 Task: Look for space in Asaka, Japan from 1st June, 2023 to 9th June, 2023 for 6 adults in price range Rs.6000 to Rs.12000. Place can be entire place with 3 bedrooms having 3 beds and 3 bathrooms. Property type can be house, flat, guest house. Booking option can be shelf check-in. Required host language is English.
Action: Mouse moved to (448, 111)
Screenshot: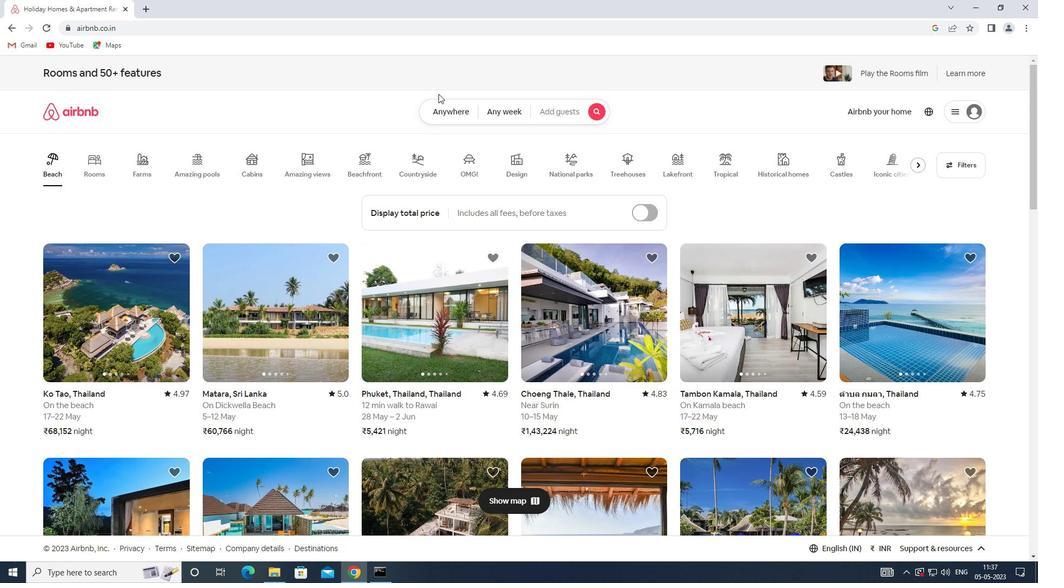 
Action: Mouse pressed left at (448, 111)
Screenshot: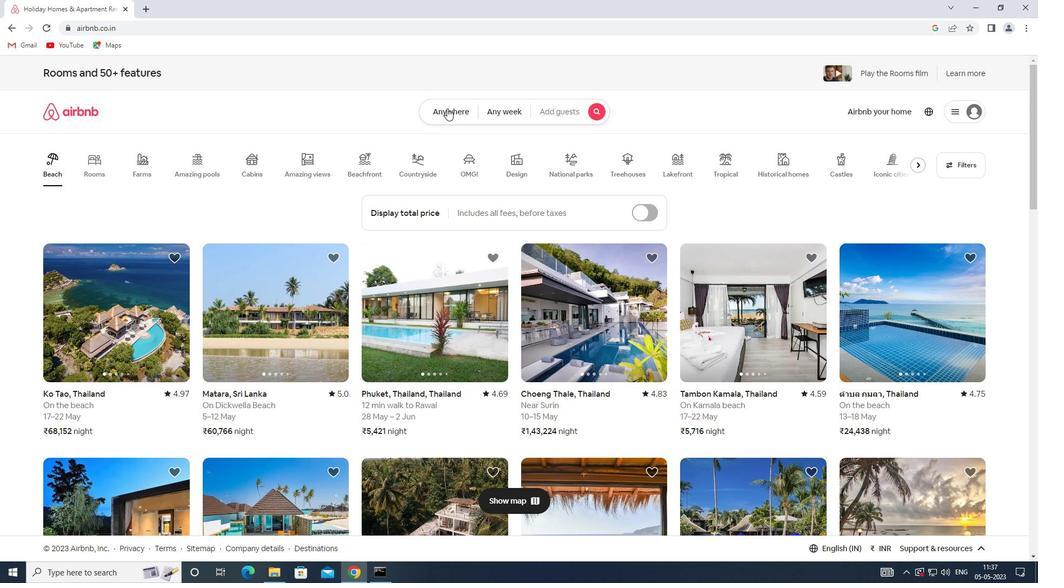 
Action: Mouse moved to (379, 151)
Screenshot: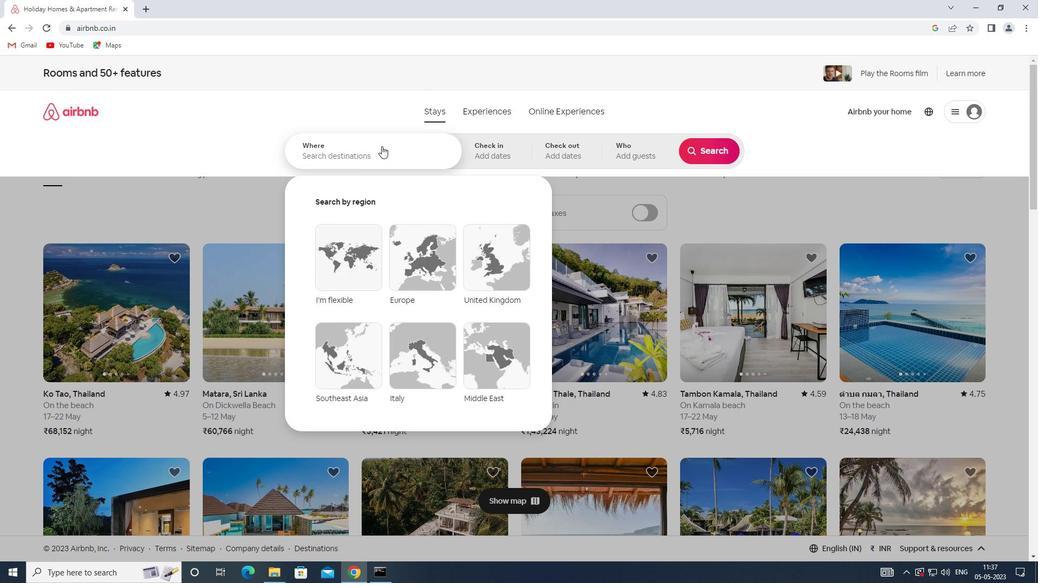 
Action: Mouse pressed left at (379, 151)
Screenshot: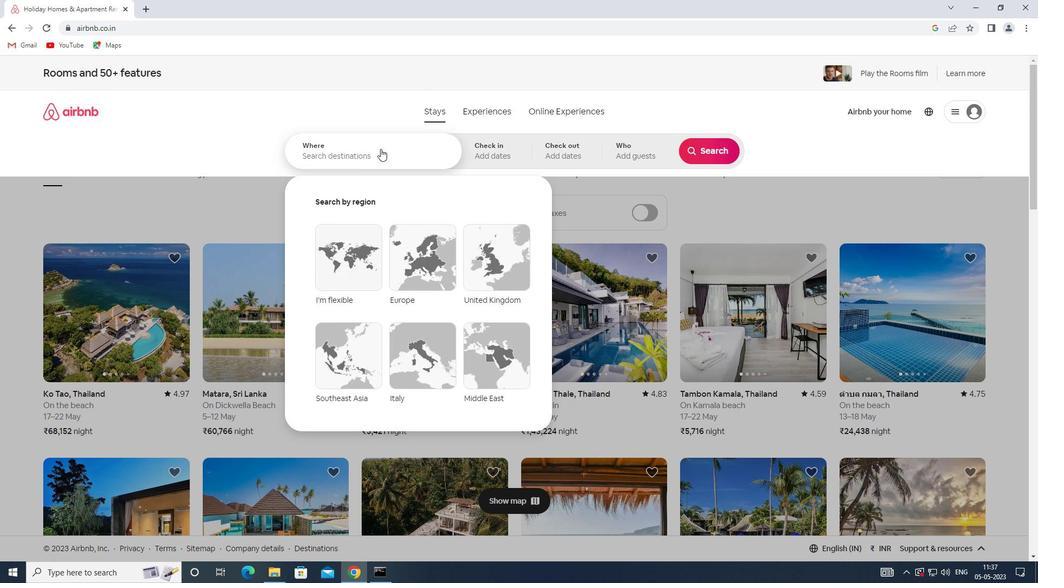 
Action: Key pressed <Key.shift>ASAKA,<Key.shift>JAPAN
Screenshot: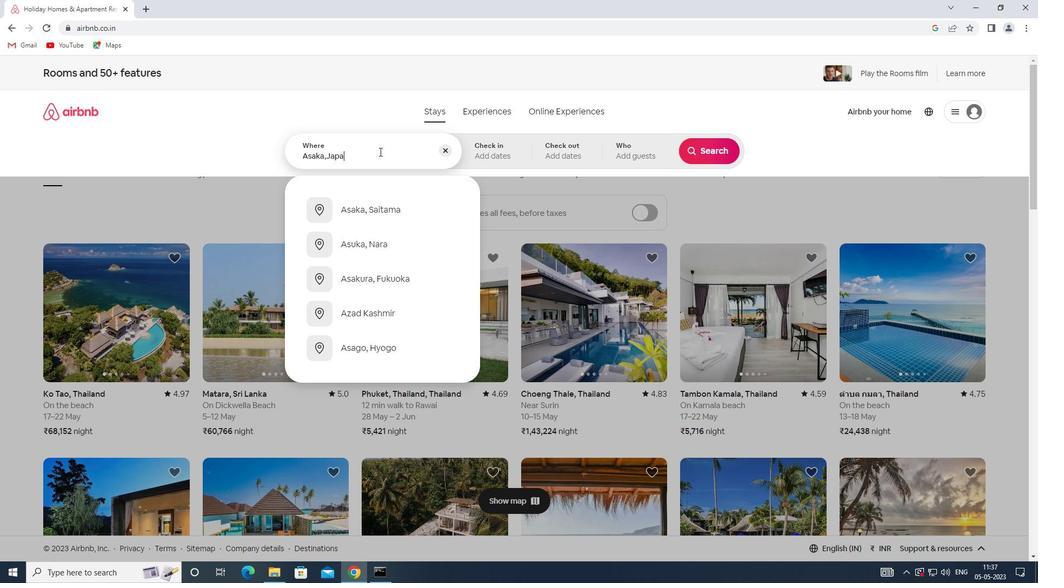 
Action: Mouse moved to (498, 156)
Screenshot: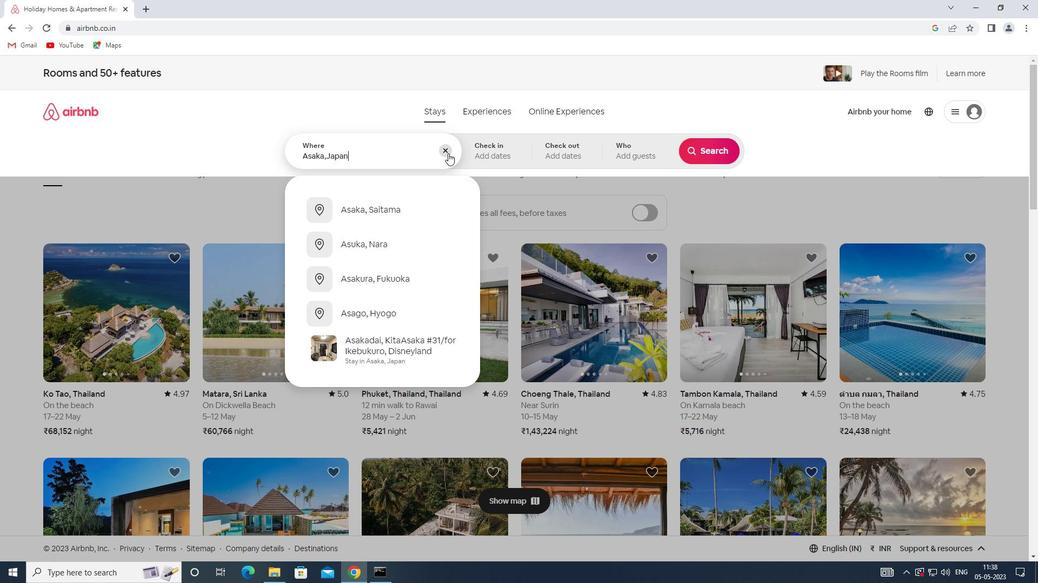 
Action: Mouse pressed left at (498, 156)
Screenshot: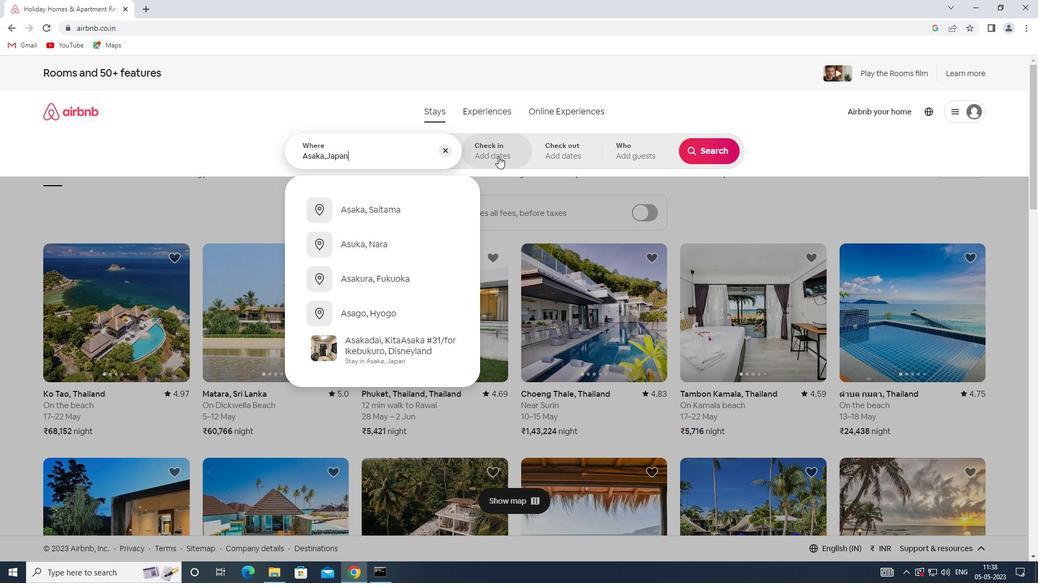 
Action: Mouse moved to (653, 285)
Screenshot: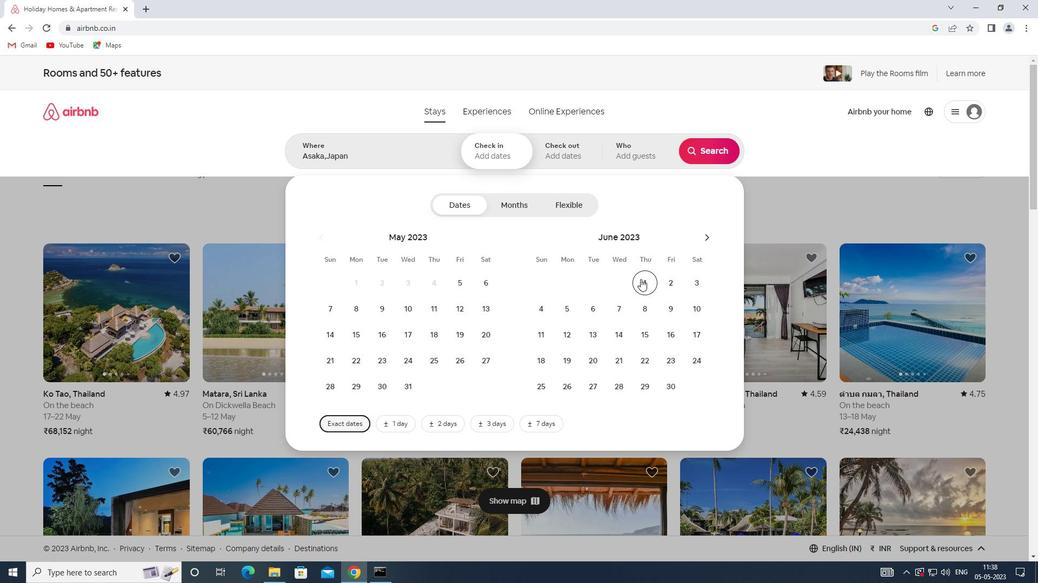 
Action: Mouse pressed left at (653, 285)
Screenshot: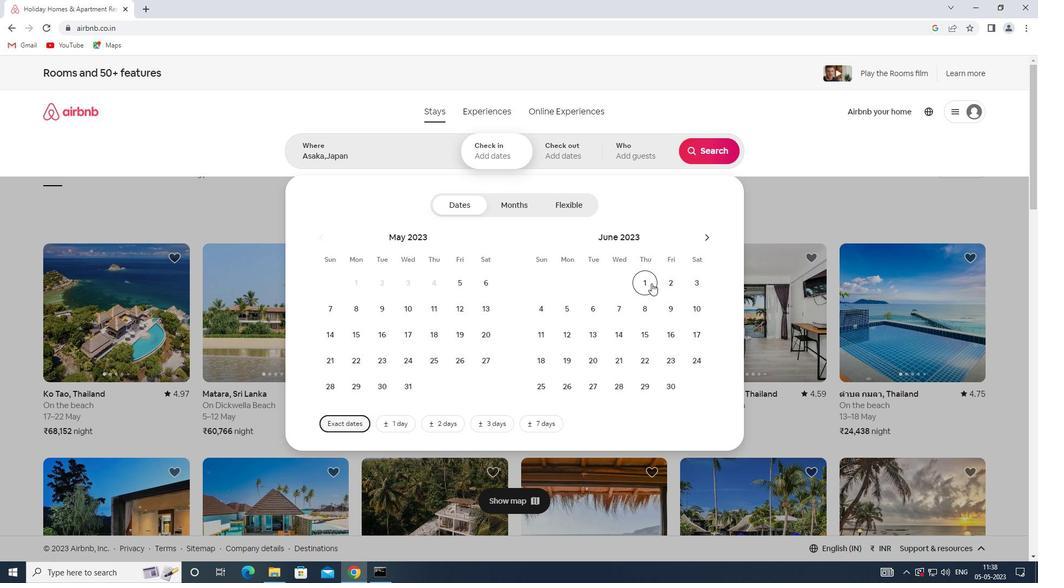 
Action: Mouse moved to (665, 304)
Screenshot: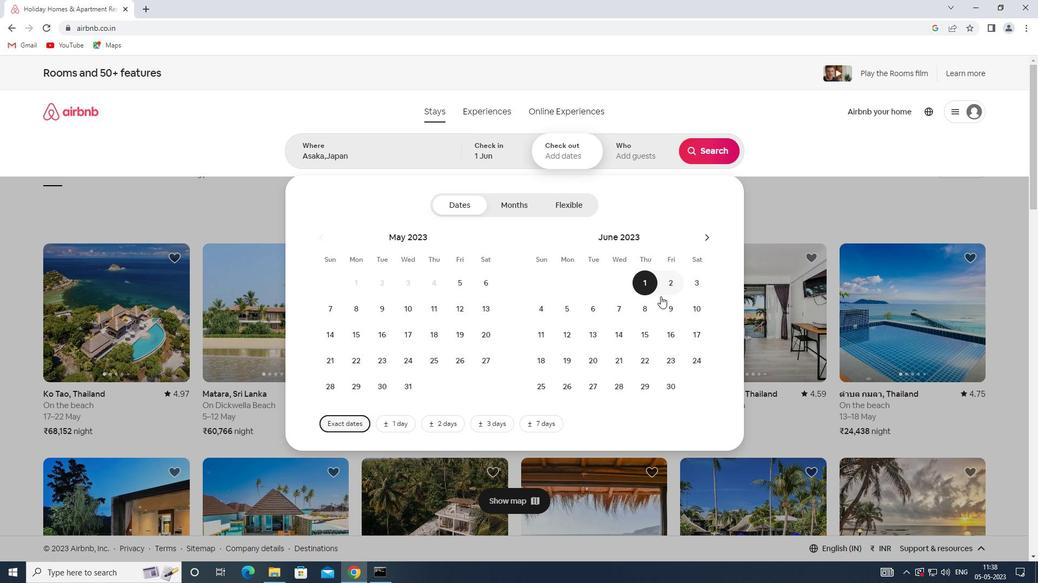
Action: Mouse pressed left at (665, 304)
Screenshot: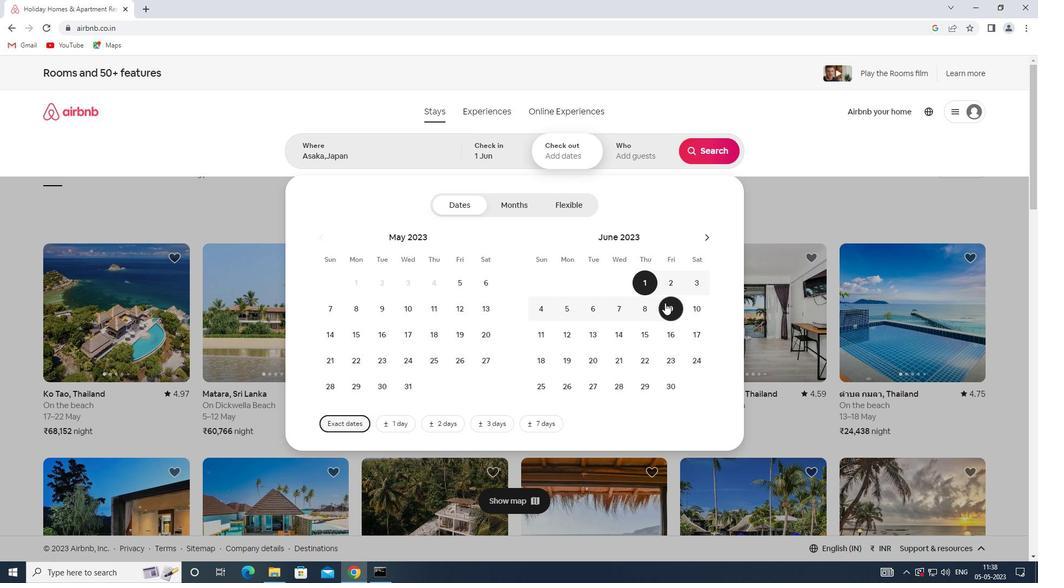 
Action: Mouse moved to (626, 159)
Screenshot: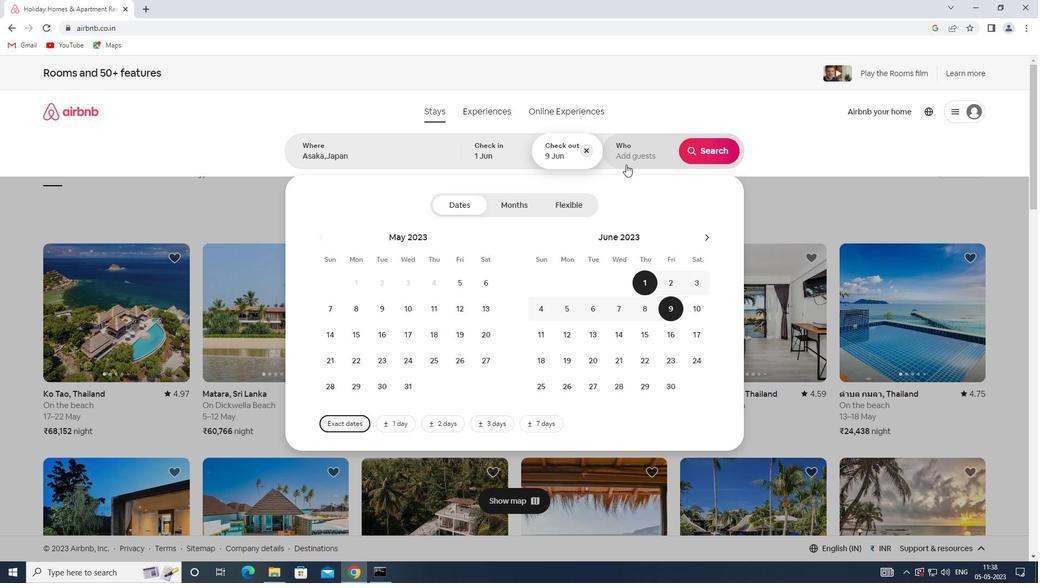 
Action: Mouse pressed left at (626, 159)
Screenshot: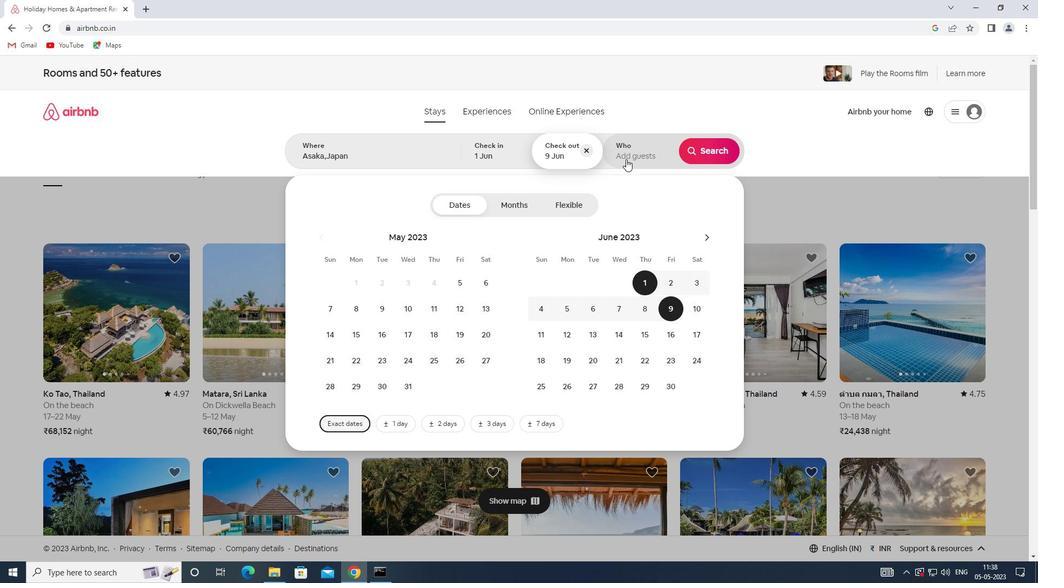 
Action: Mouse moved to (718, 208)
Screenshot: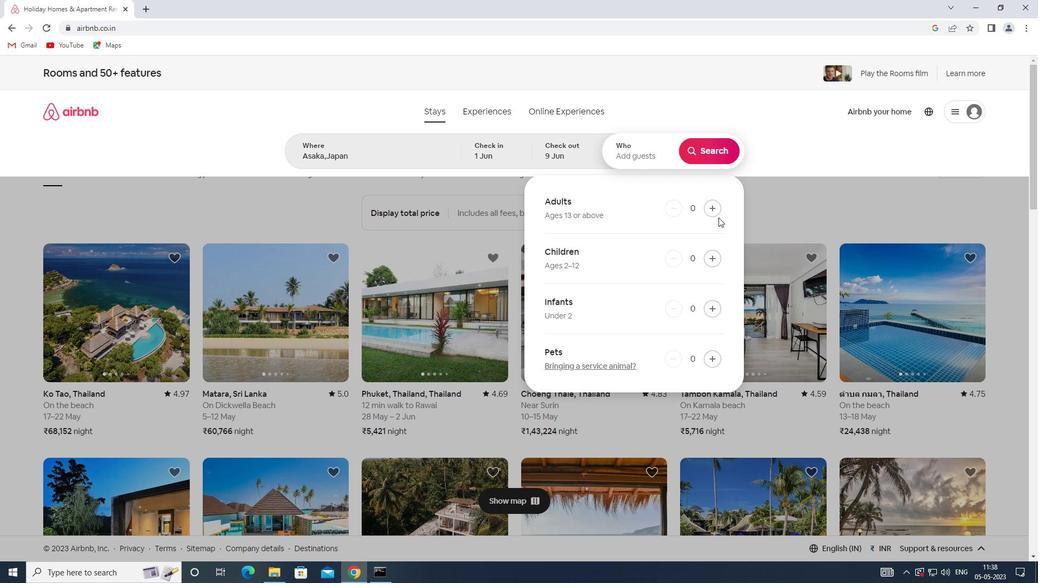 
Action: Mouse pressed left at (718, 208)
Screenshot: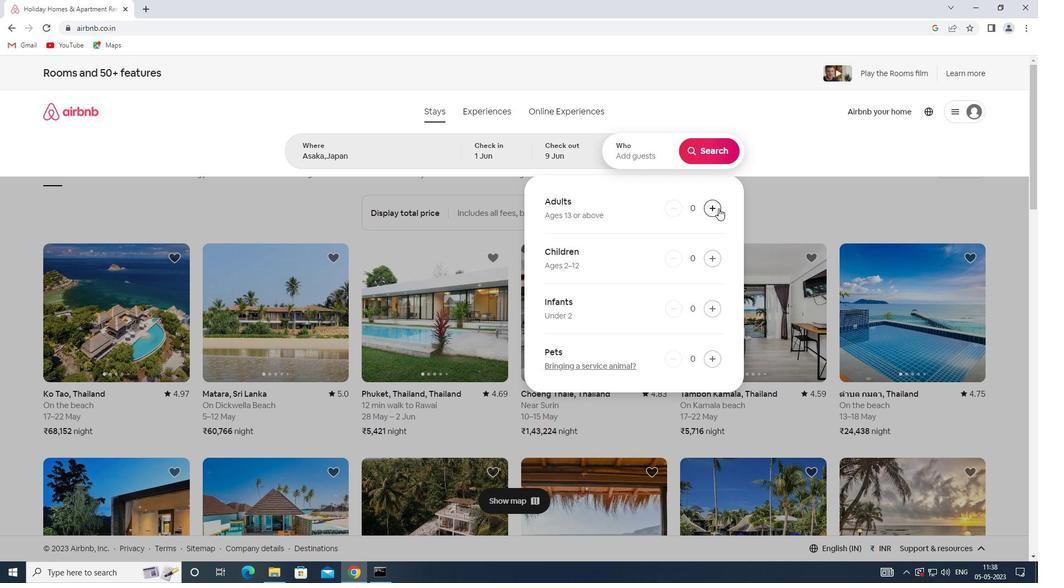 
Action: Mouse pressed left at (718, 208)
Screenshot: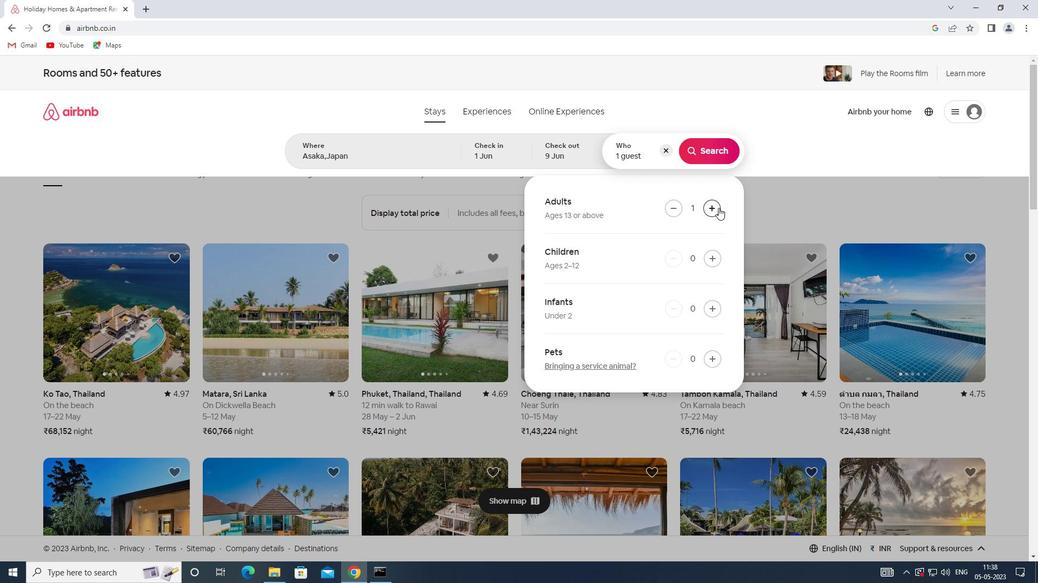 
Action: Mouse pressed left at (718, 208)
Screenshot: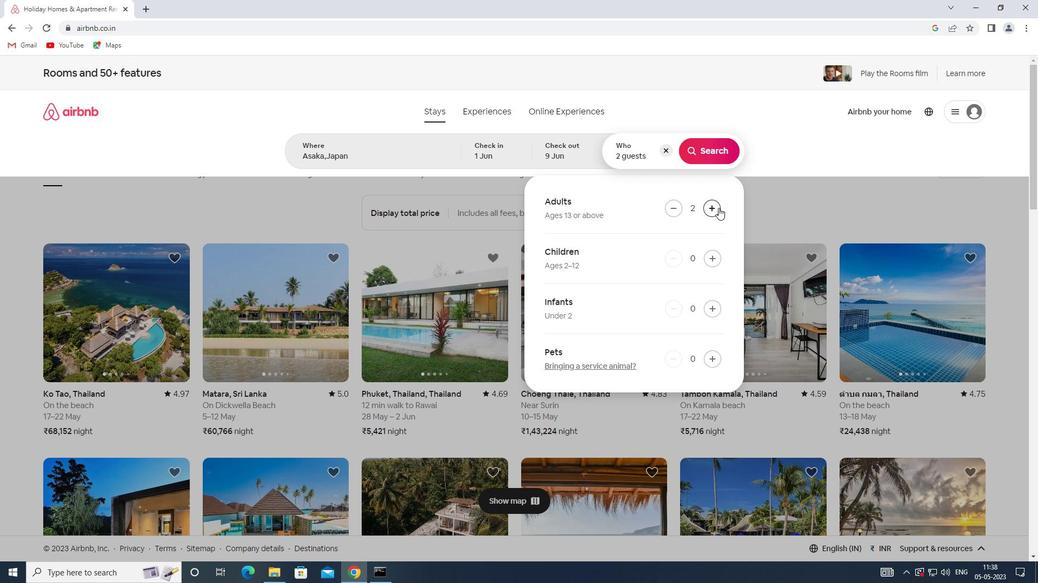 
Action: Mouse pressed left at (718, 208)
Screenshot: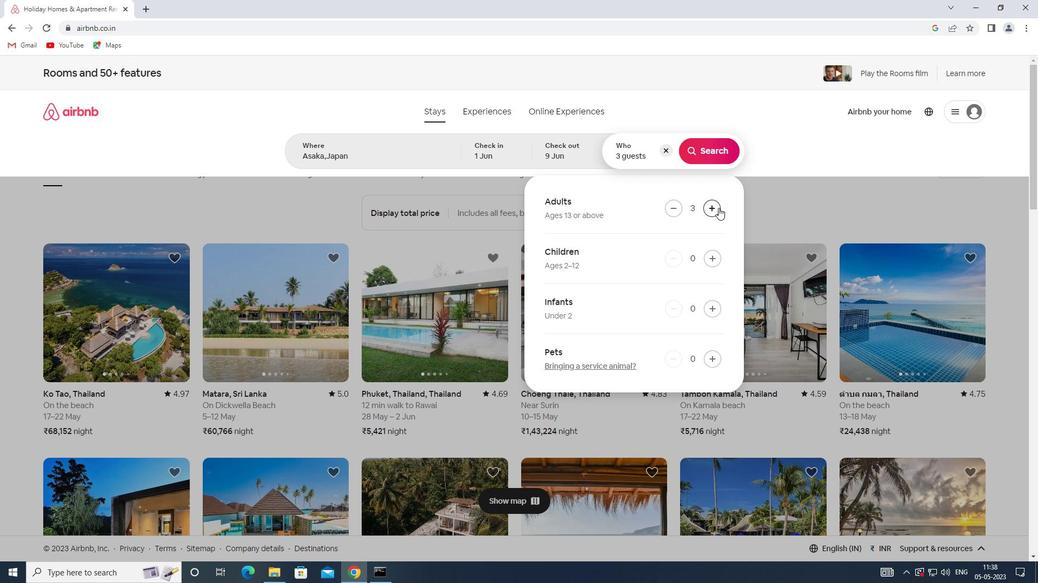 
Action: Mouse pressed left at (718, 208)
Screenshot: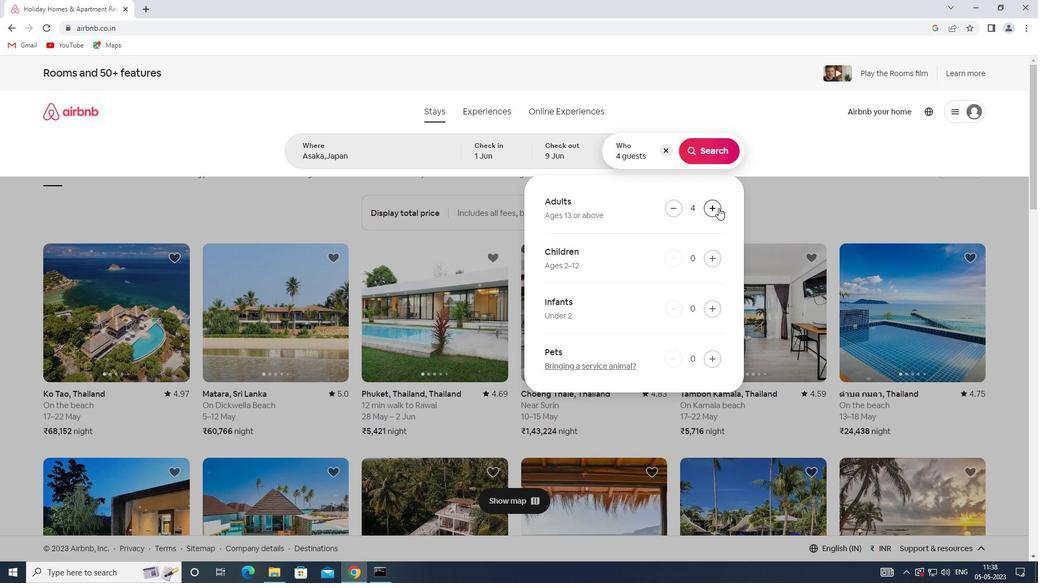 
Action: Mouse pressed left at (718, 208)
Screenshot: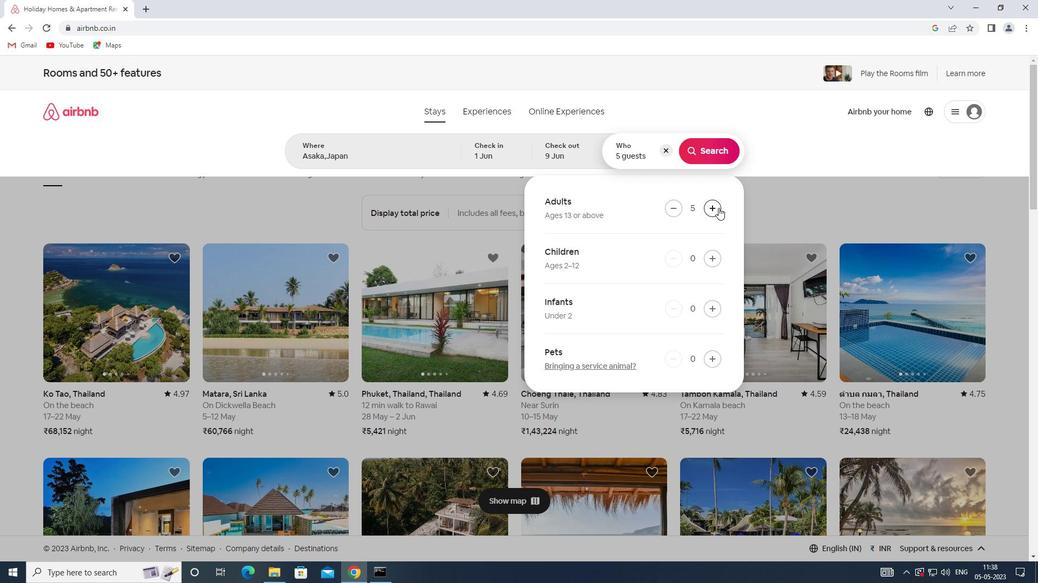 
Action: Mouse moved to (710, 153)
Screenshot: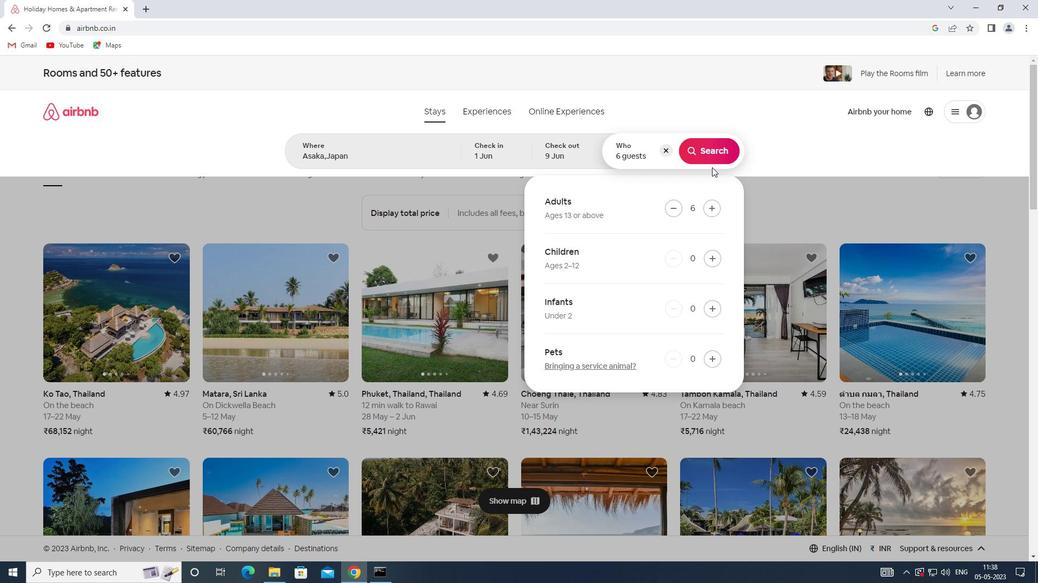 
Action: Mouse pressed left at (710, 153)
Screenshot: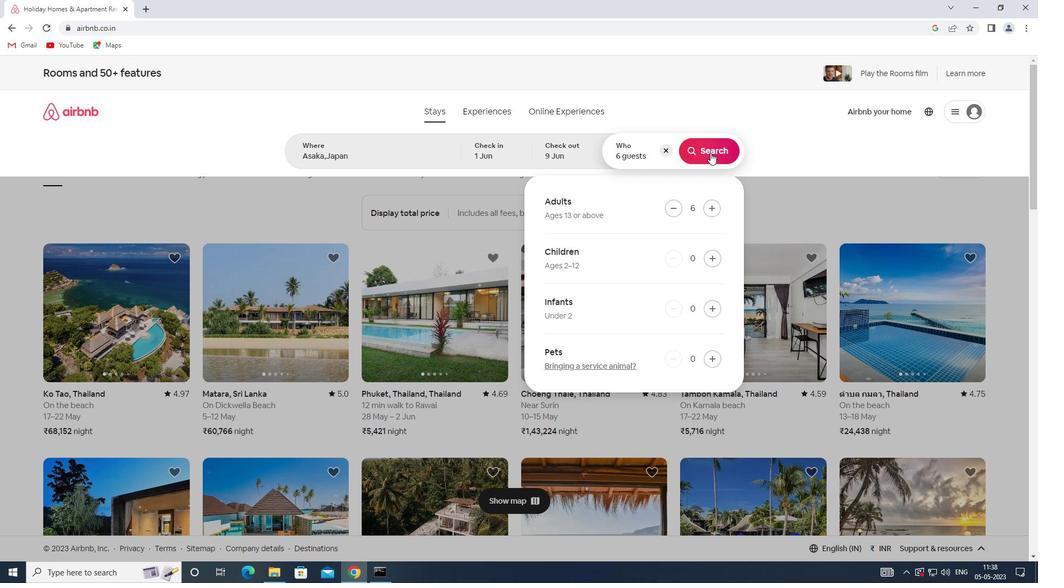
Action: Mouse moved to (1000, 124)
Screenshot: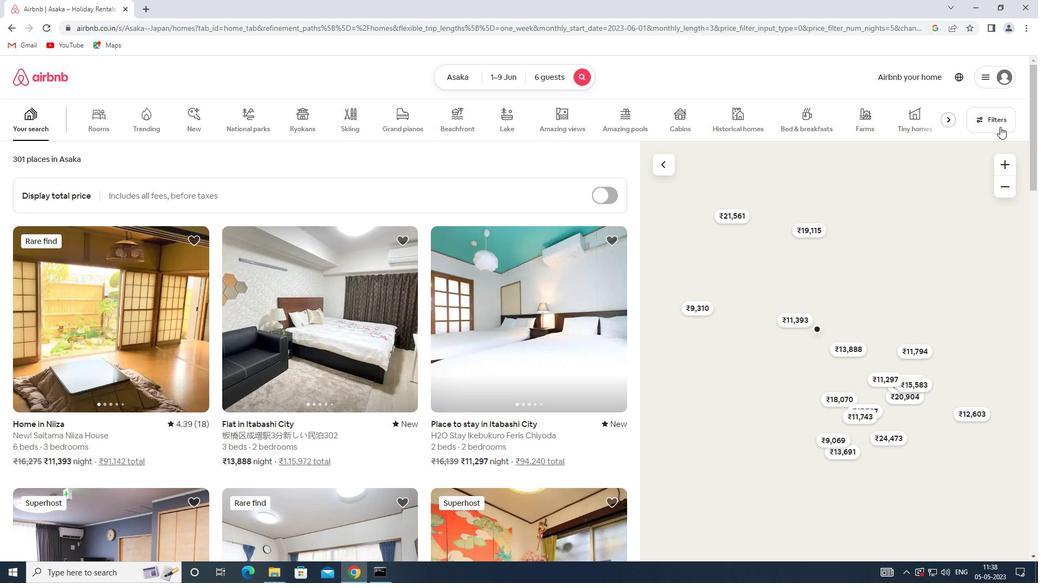 
Action: Mouse pressed left at (1000, 124)
Screenshot: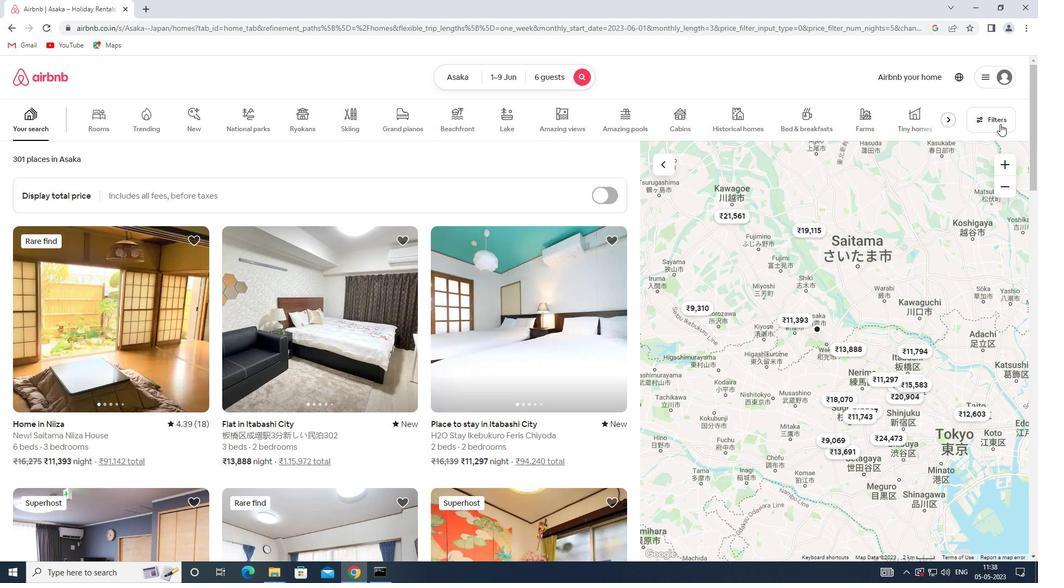 
Action: Mouse moved to (381, 386)
Screenshot: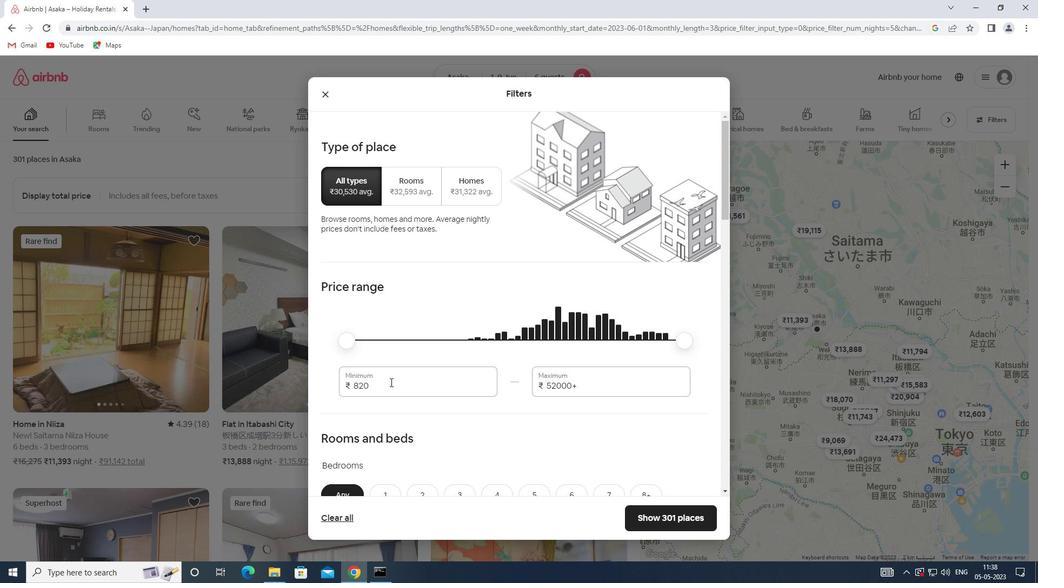 
Action: Mouse pressed left at (381, 386)
Screenshot: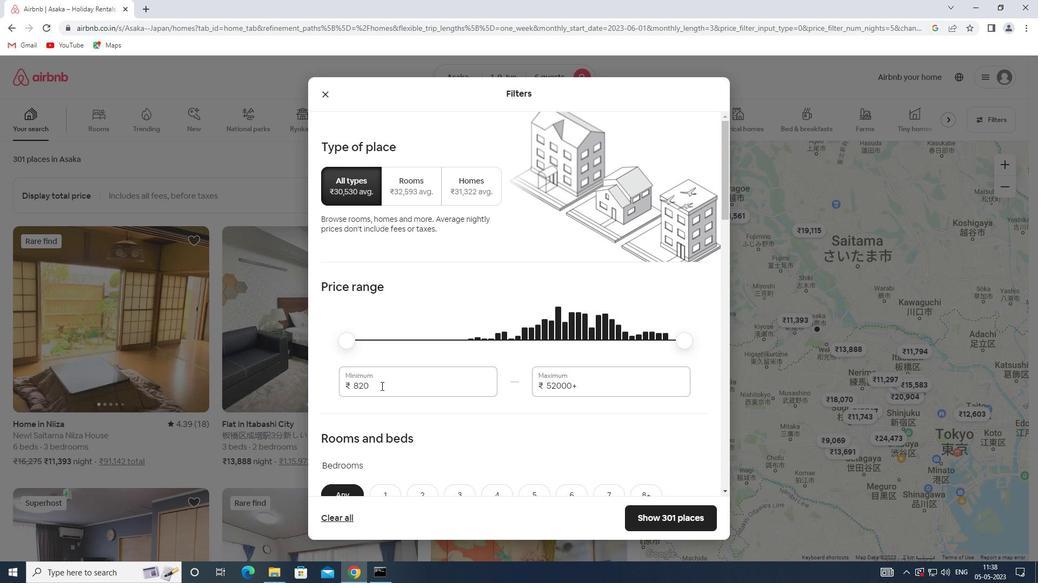 
Action: Mouse moved to (343, 386)
Screenshot: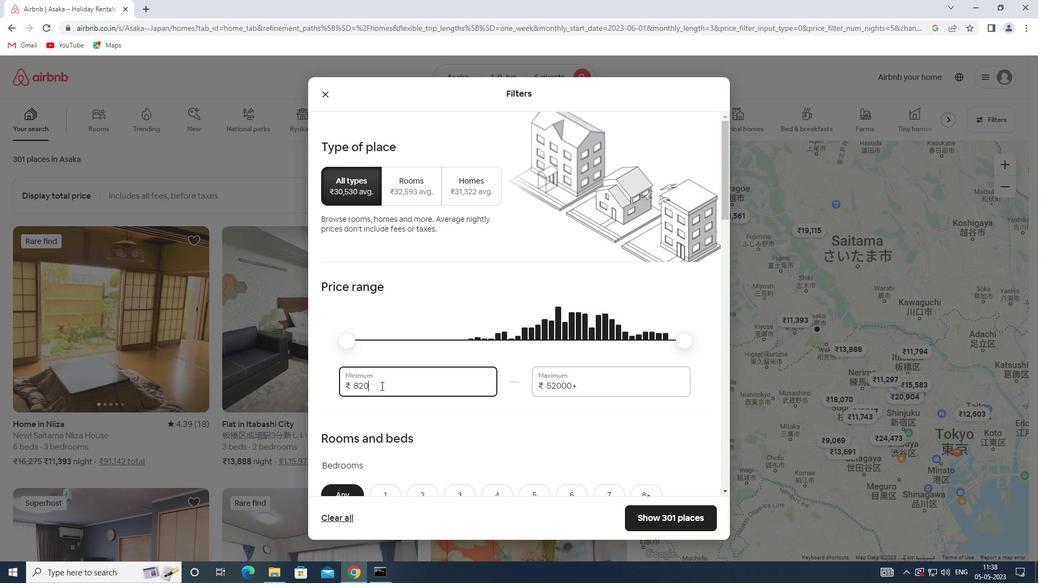 
Action: Key pressed 6000
Screenshot: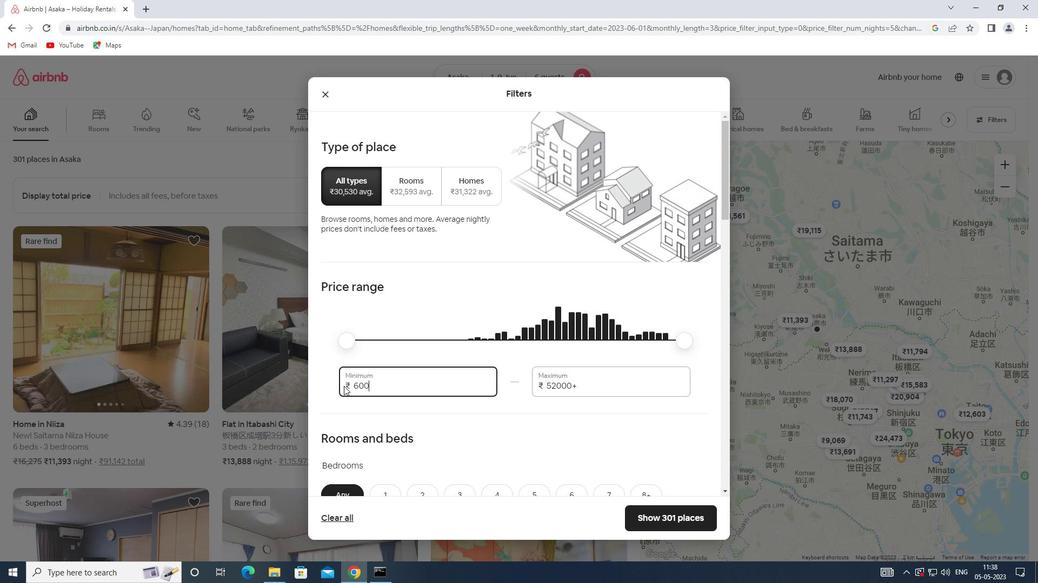 
Action: Mouse moved to (581, 389)
Screenshot: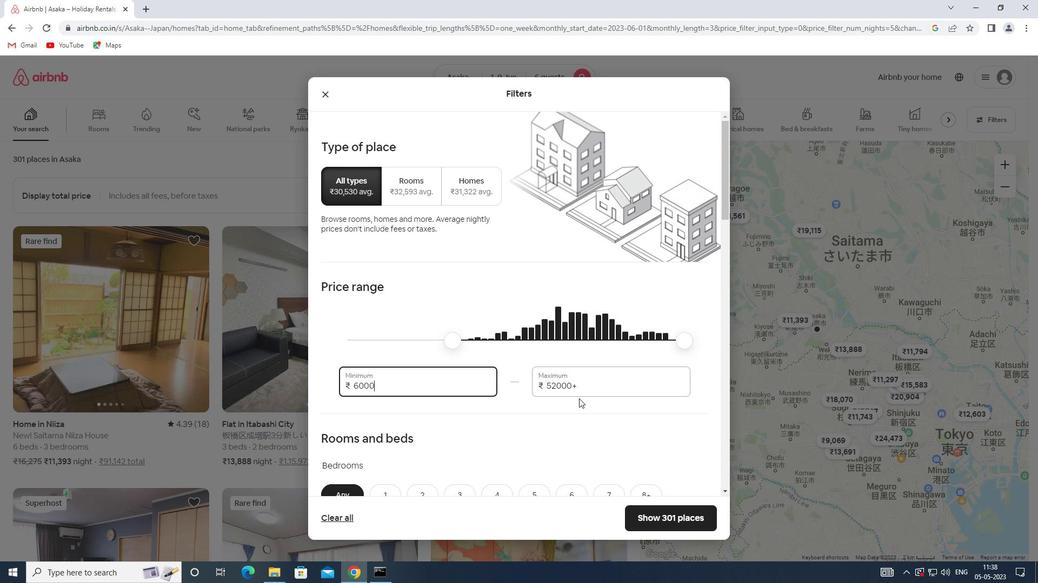 
Action: Mouse pressed left at (581, 389)
Screenshot: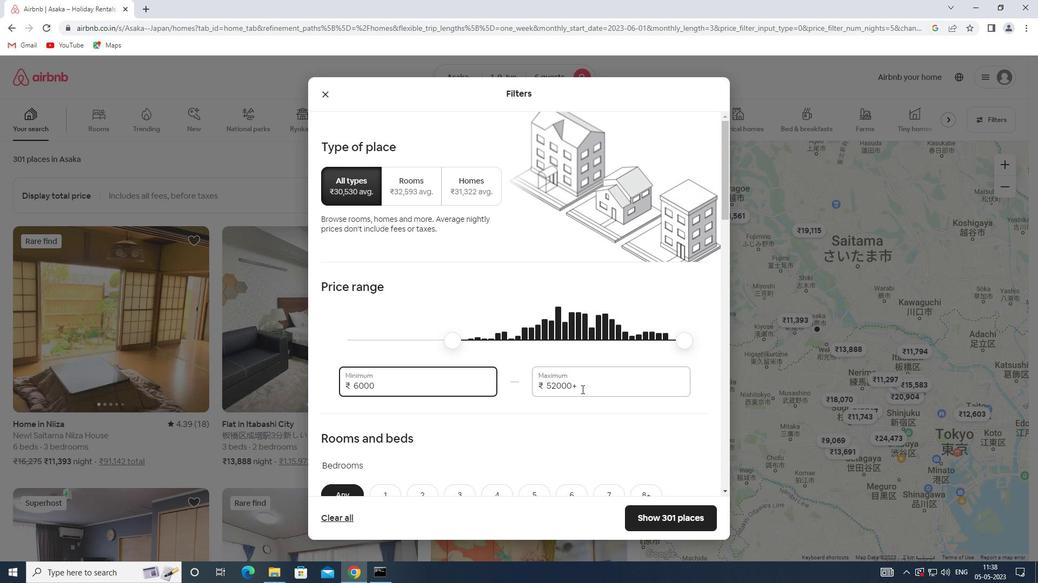 
Action: Mouse moved to (522, 389)
Screenshot: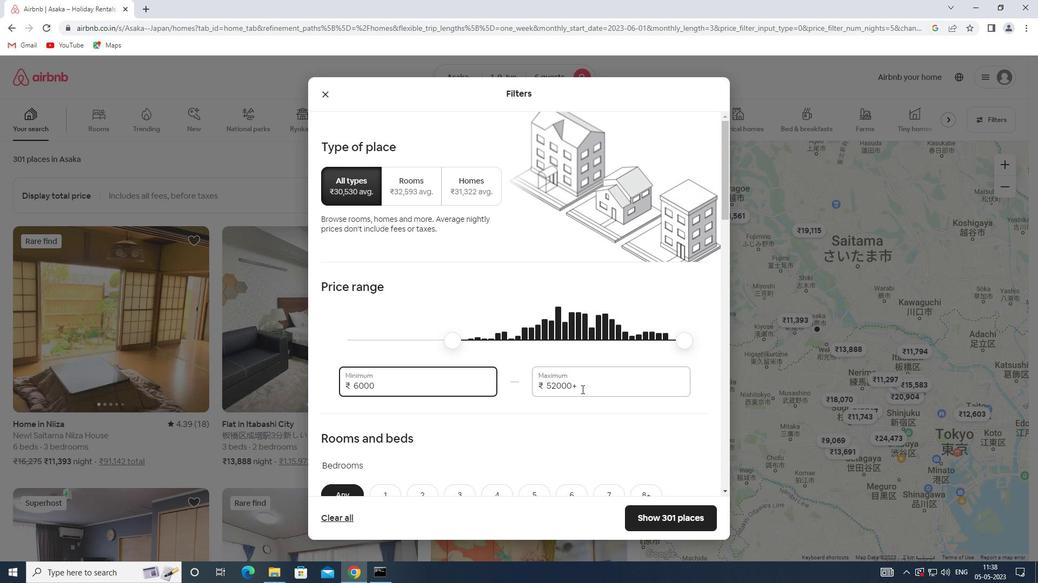 
Action: Key pressed 12000
Screenshot: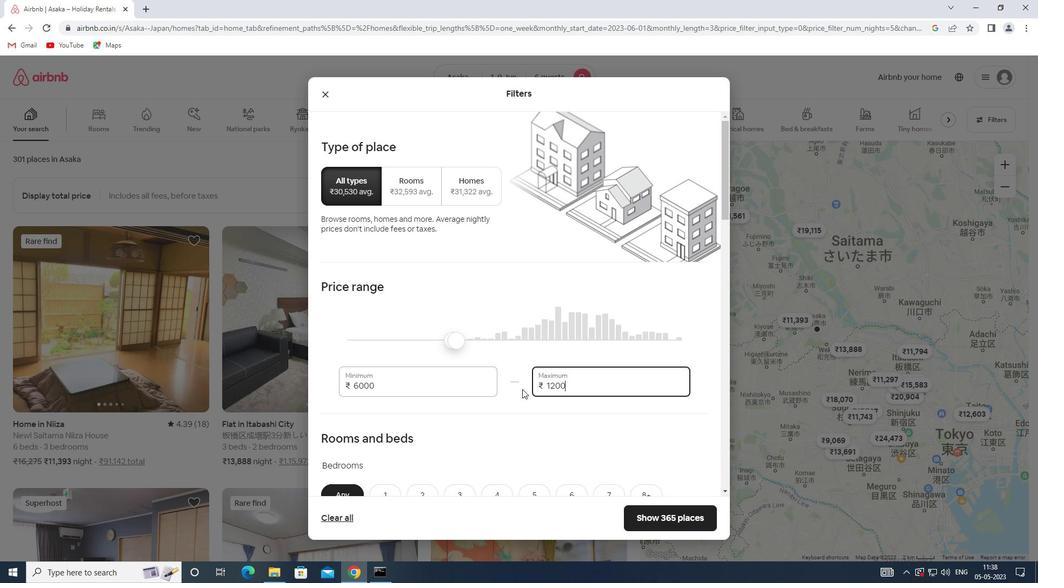 
Action: Mouse scrolled (522, 389) with delta (0, 0)
Screenshot: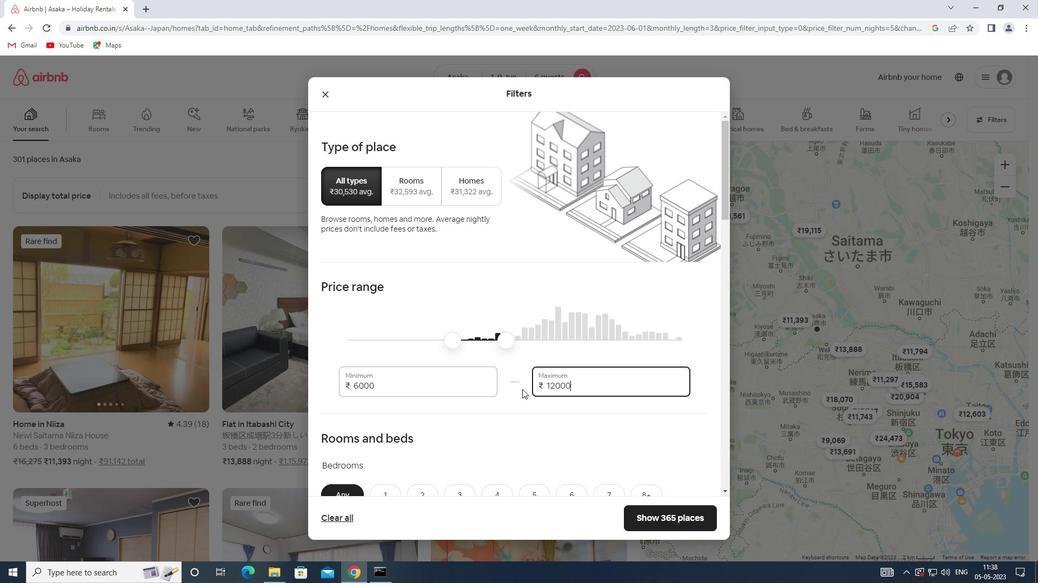 
Action: Mouse scrolled (522, 389) with delta (0, 0)
Screenshot: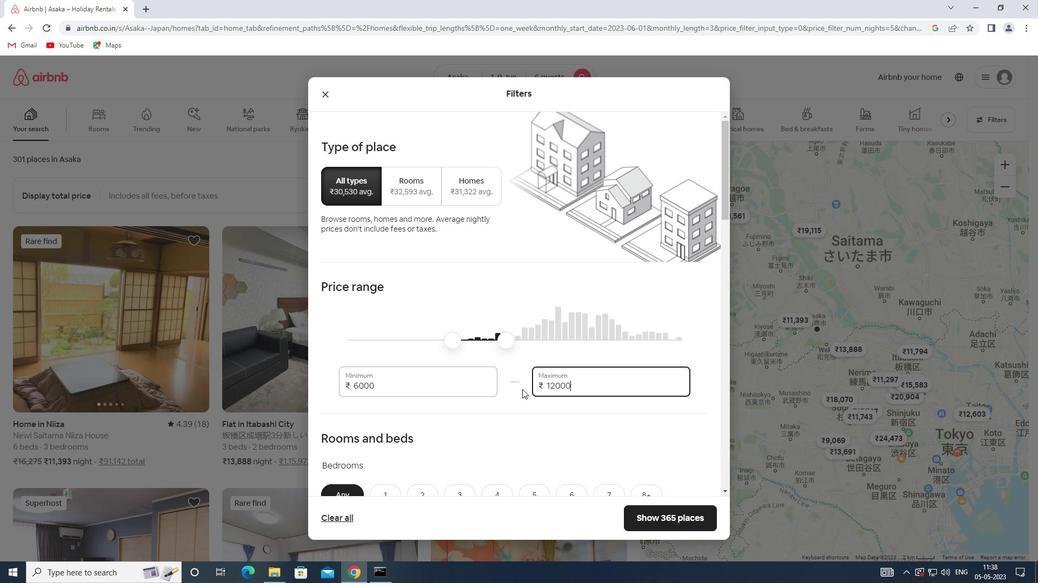 
Action: Mouse scrolled (522, 389) with delta (0, 0)
Screenshot: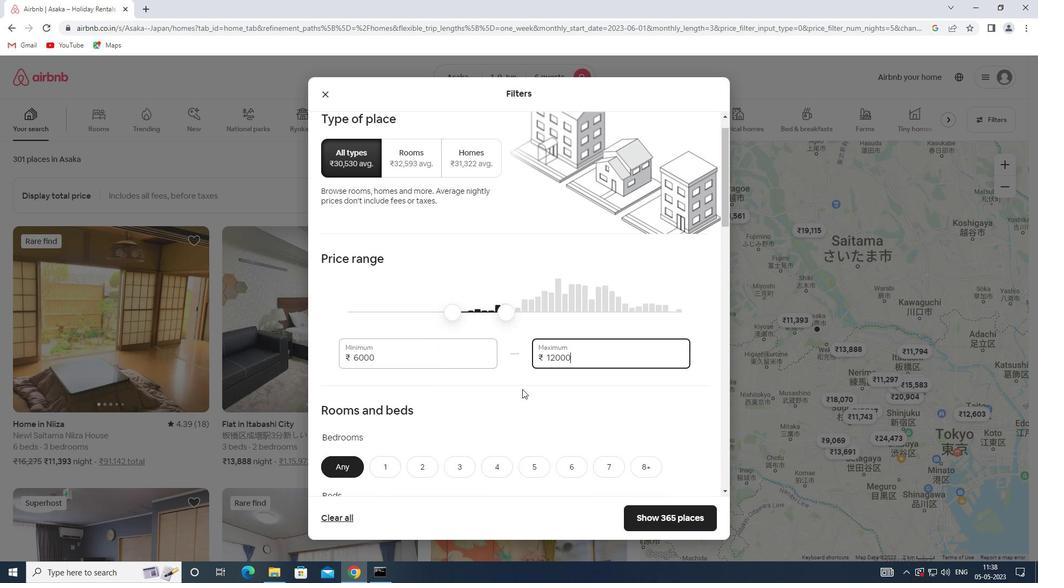 
Action: Mouse scrolled (522, 389) with delta (0, 0)
Screenshot: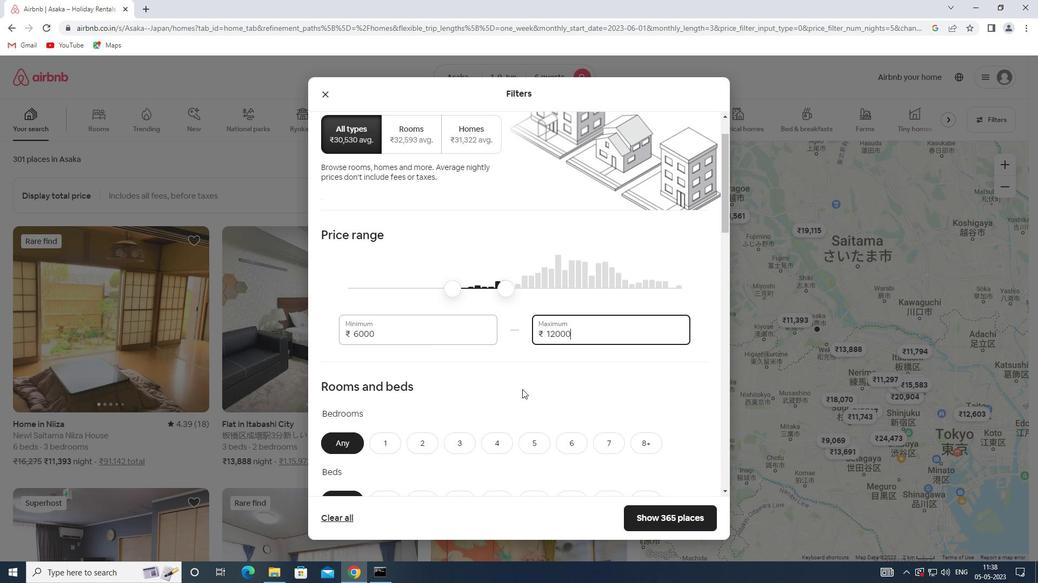 
Action: Mouse moved to (463, 281)
Screenshot: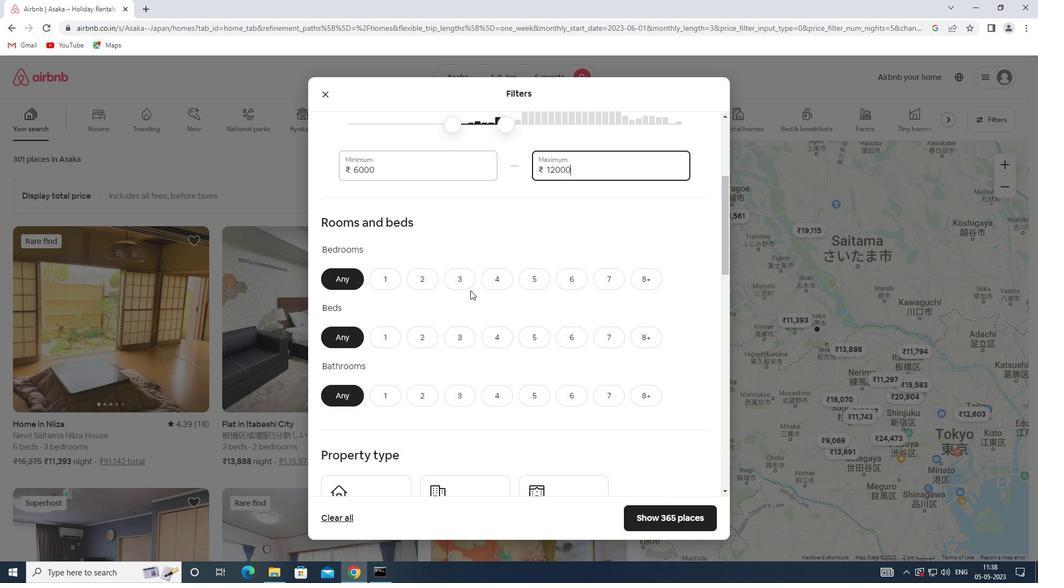 
Action: Mouse pressed left at (463, 281)
Screenshot: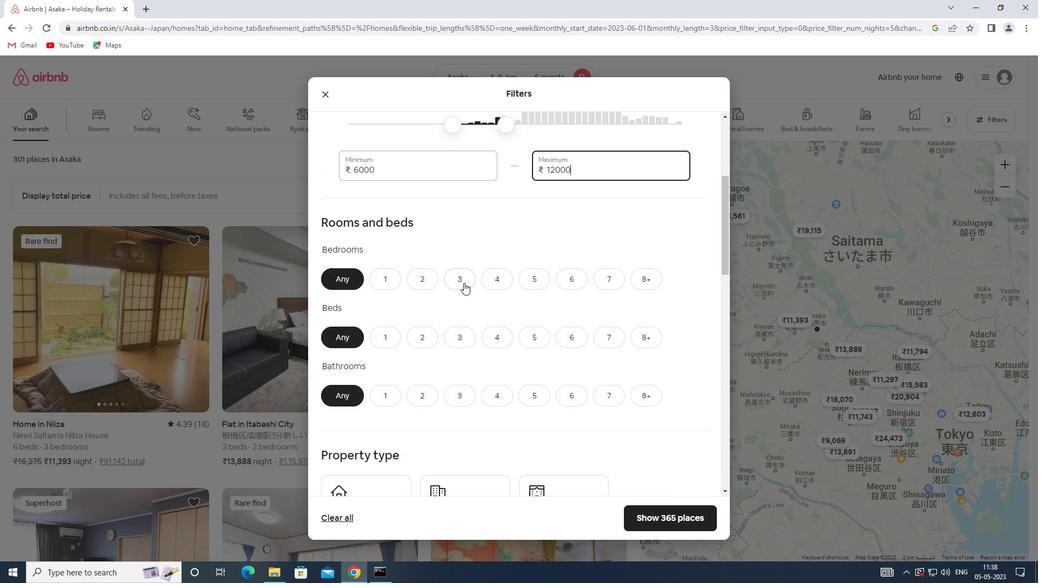 
Action: Mouse moved to (460, 336)
Screenshot: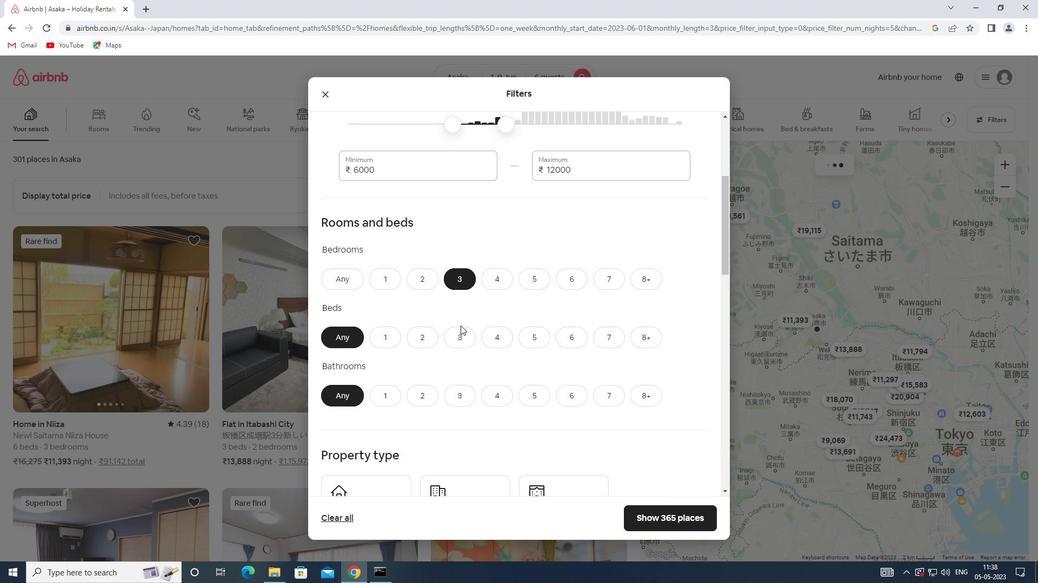 
Action: Mouse pressed left at (460, 336)
Screenshot: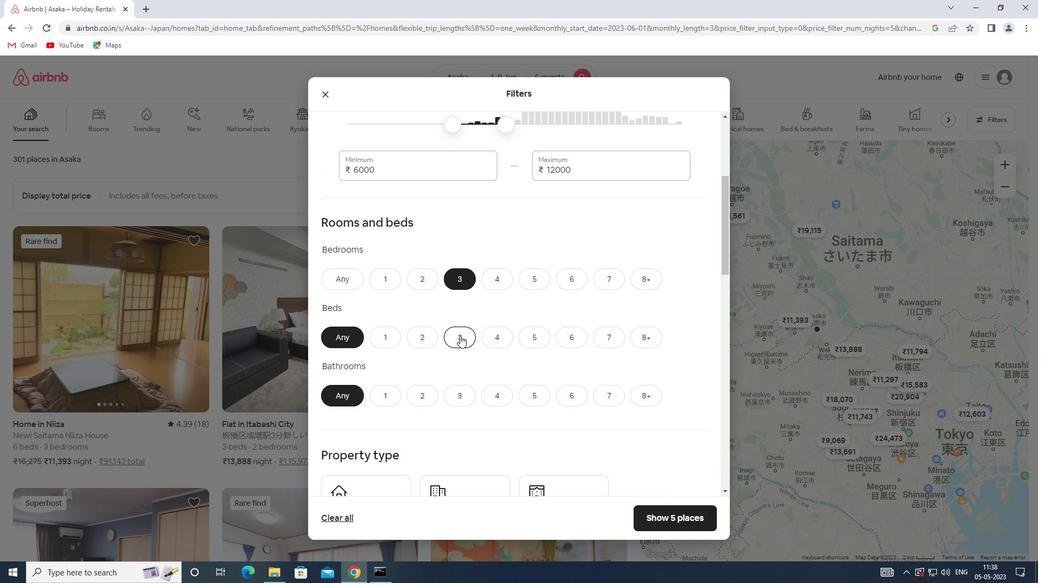 
Action: Mouse moved to (467, 396)
Screenshot: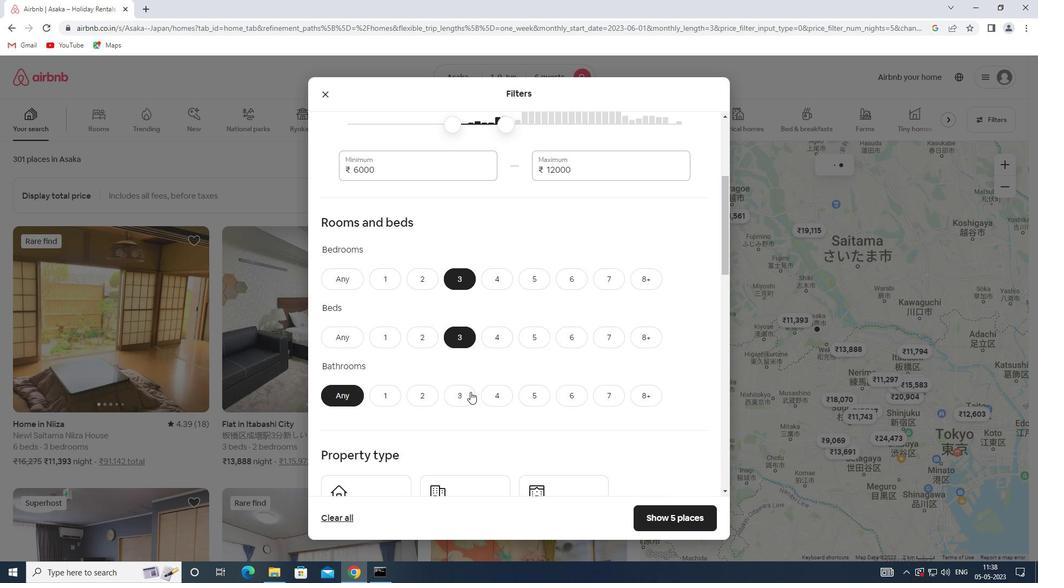 
Action: Mouse pressed left at (467, 396)
Screenshot: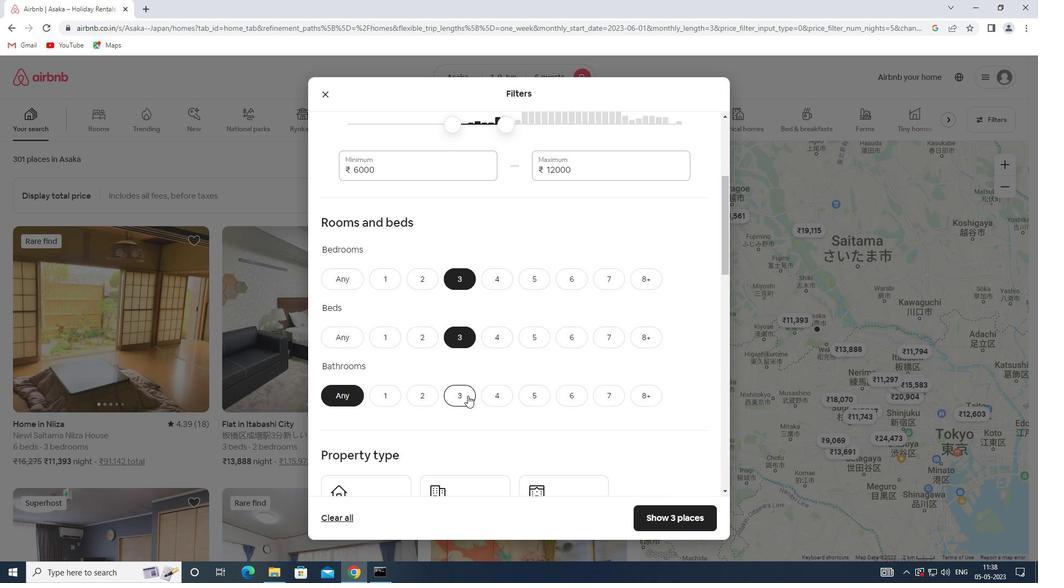 
Action: Mouse scrolled (467, 395) with delta (0, 0)
Screenshot: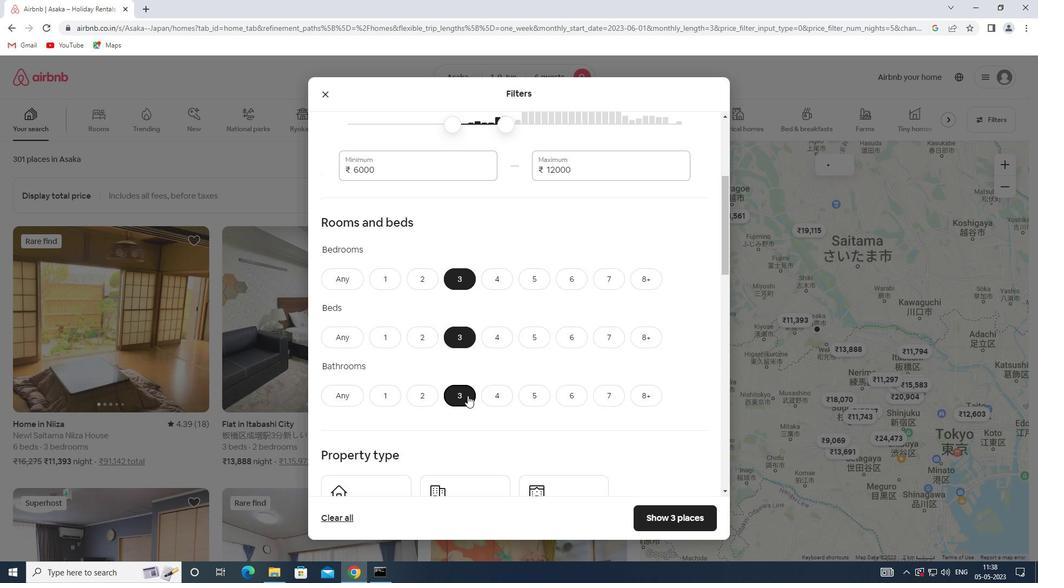 
Action: Mouse scrolled (467, 395) with delta (0, 0)
Screenshot: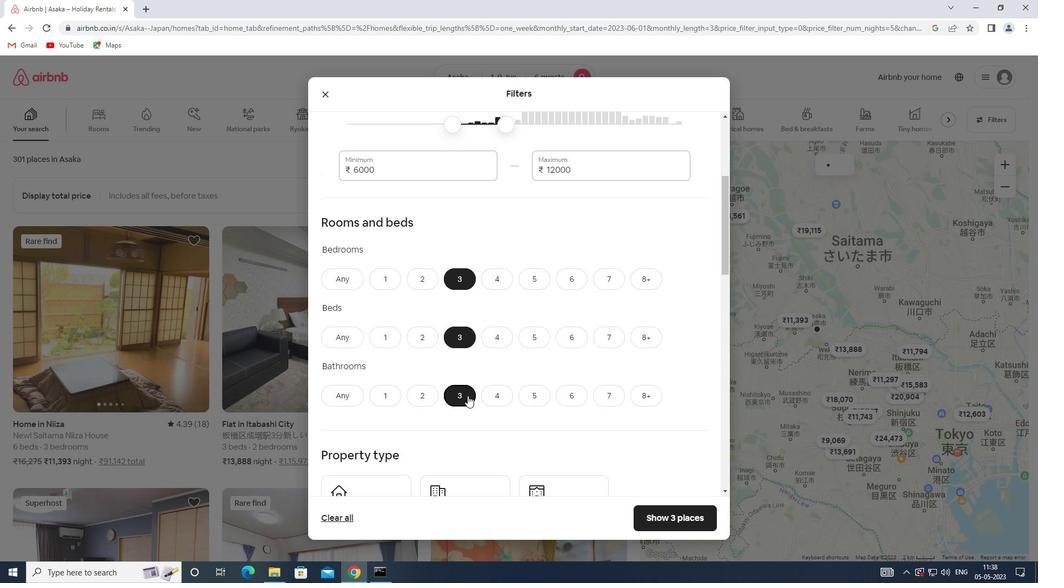 
Action: Mouse moved to (397, 394)
Screenshot: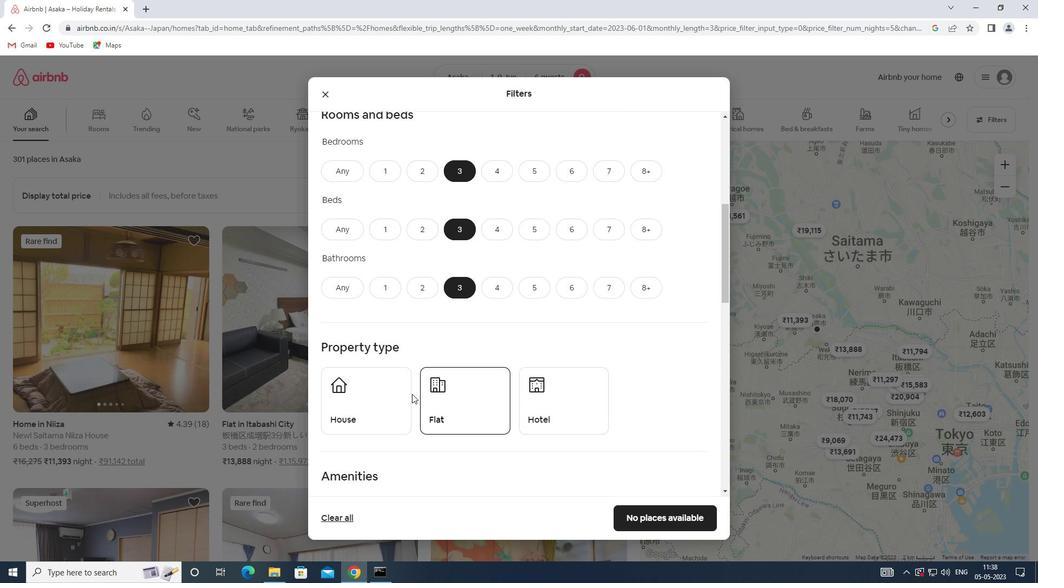 
Action: Mouse pressed left at (397, 394)
Screenshot: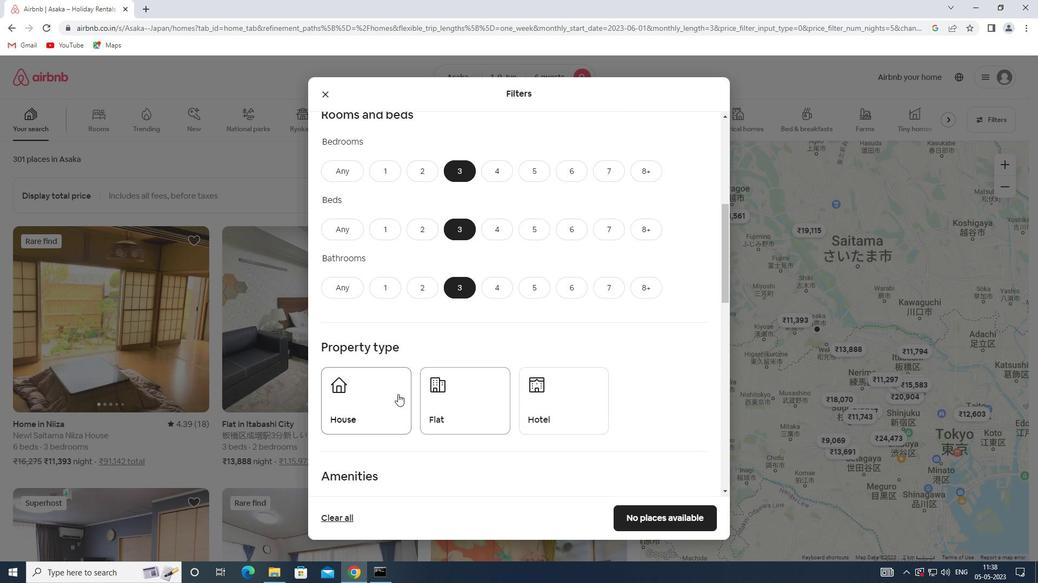 
Action: Mouse moved to (460, 397)
Screenshot: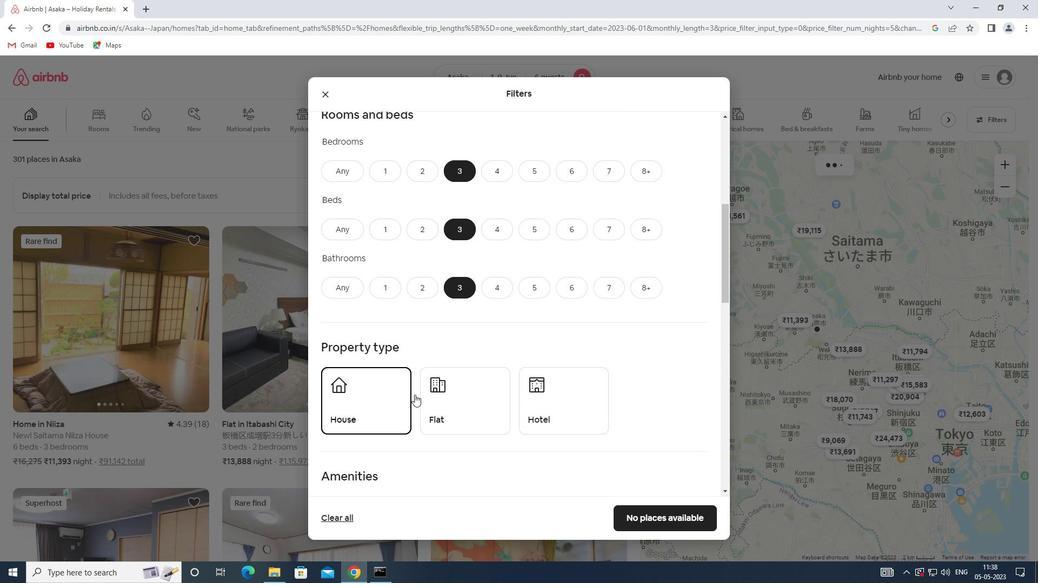 
Action: Mouse pressed left at (460, 397)
Screenshot: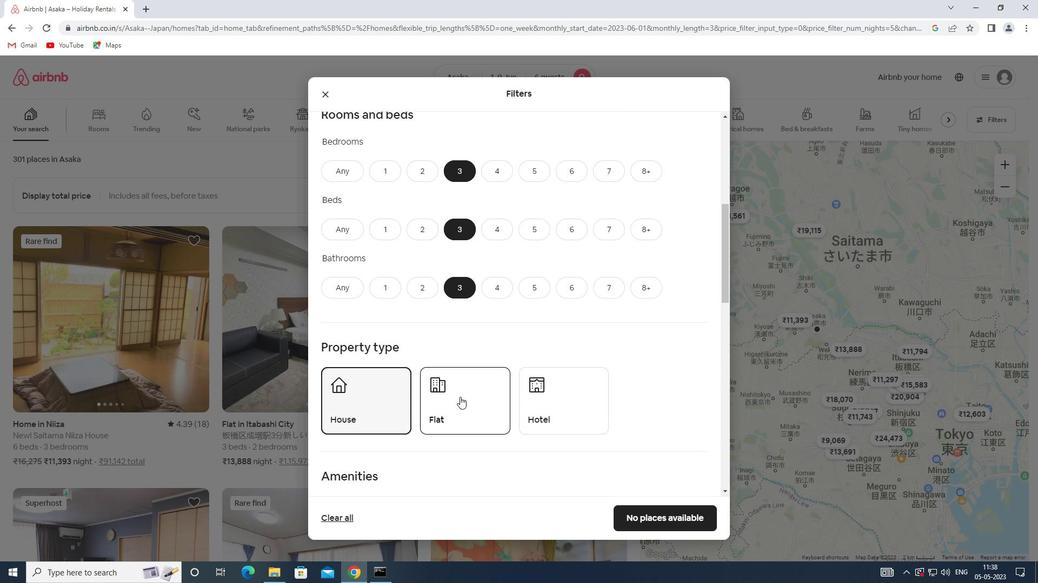 
Action: Mouse scrolled (460, 396) with delta (0, 0)
Screenshot: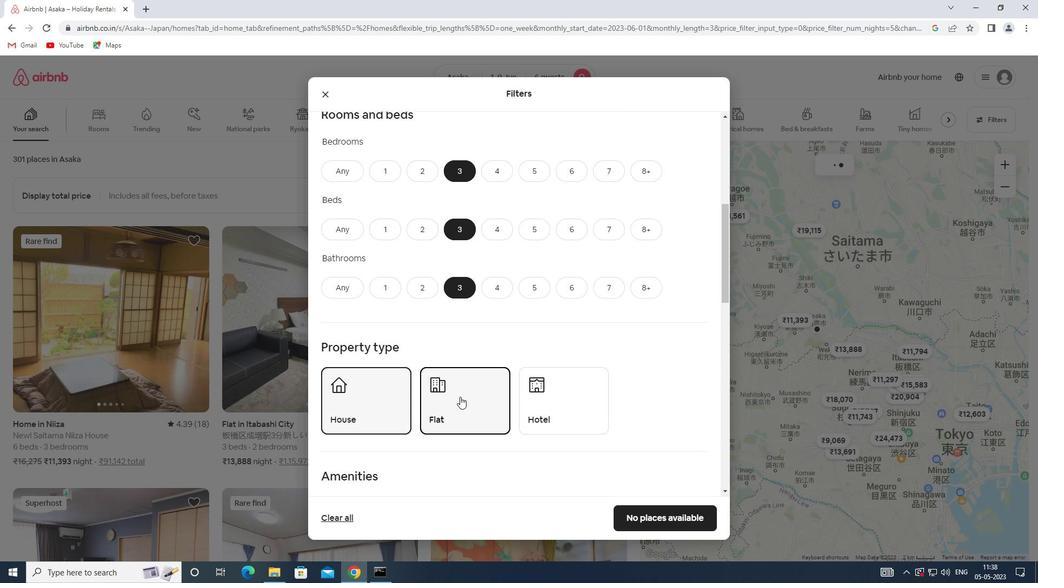
Action: Mouse scrolled (460, 396) with delta (0, 0)
Screenshot: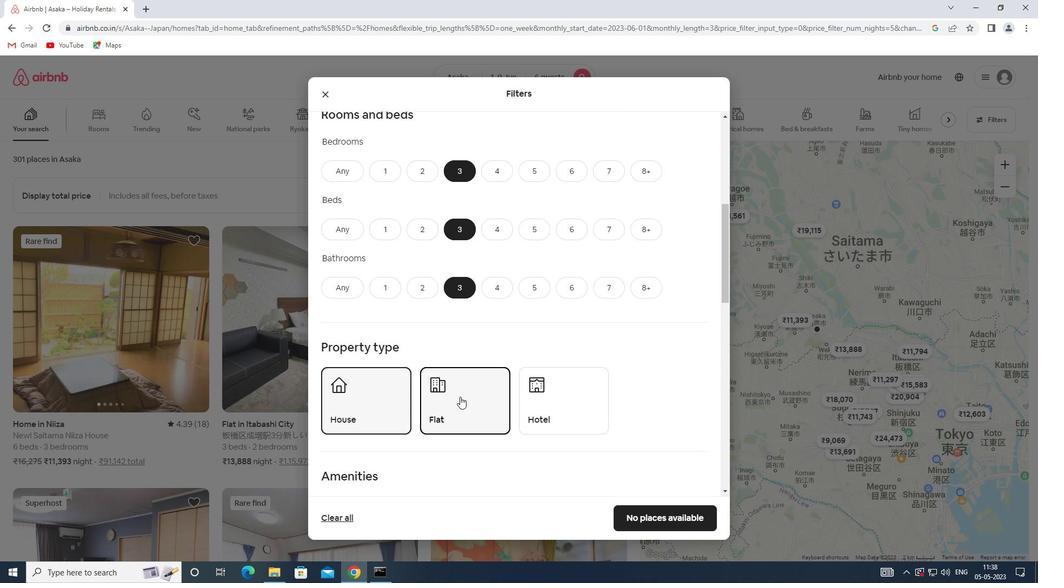 
Action: Mouse scrolled (460, 396) with delta (0, 0)
Screenshot: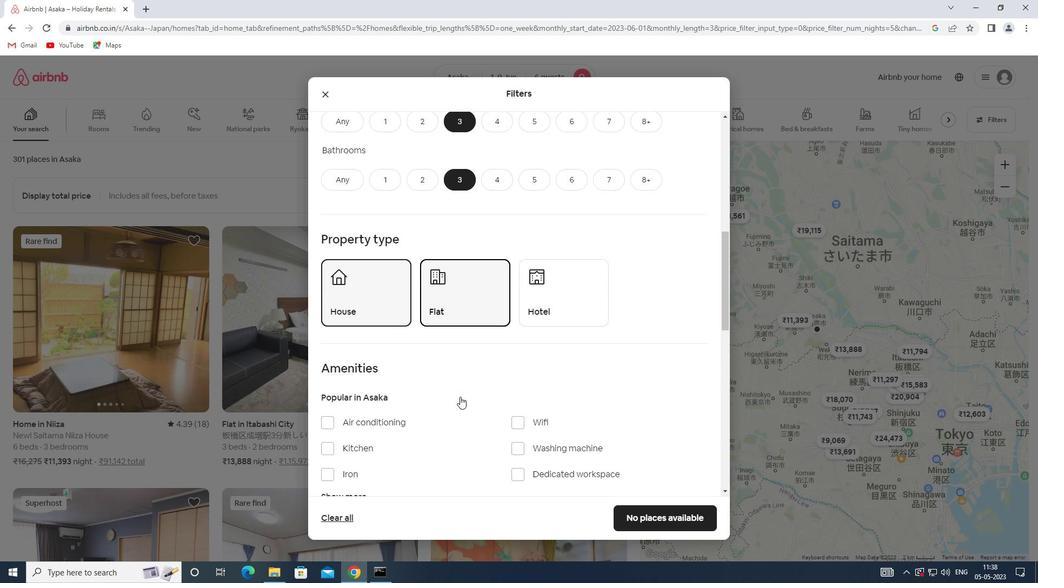
Action: Mouse scrolled (460, 396) with delta (0, 0)
Screenshot: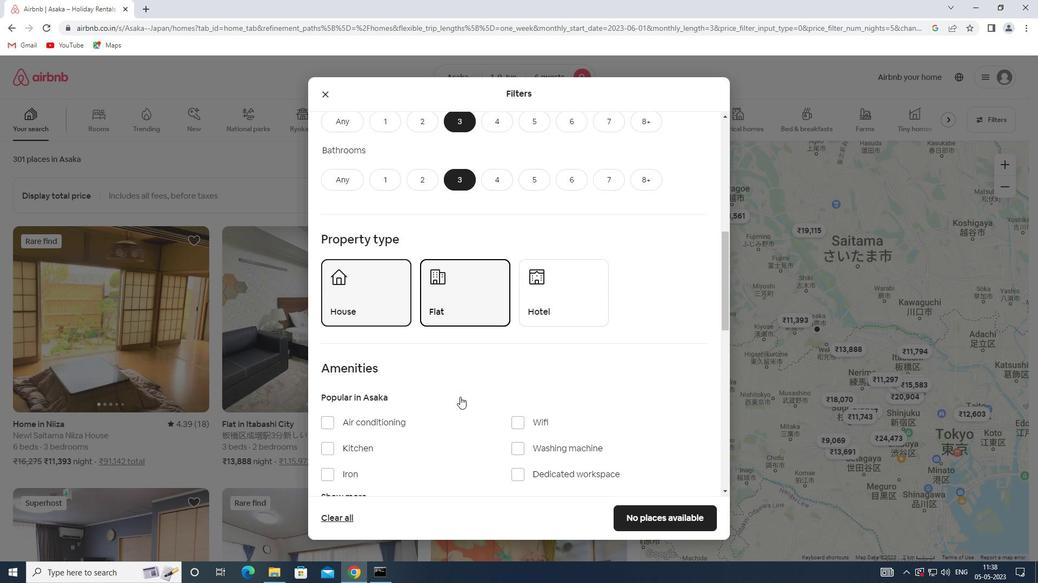 
Action: Mouse scrolled (460, 396) with delta (0, 0)
Screenshot: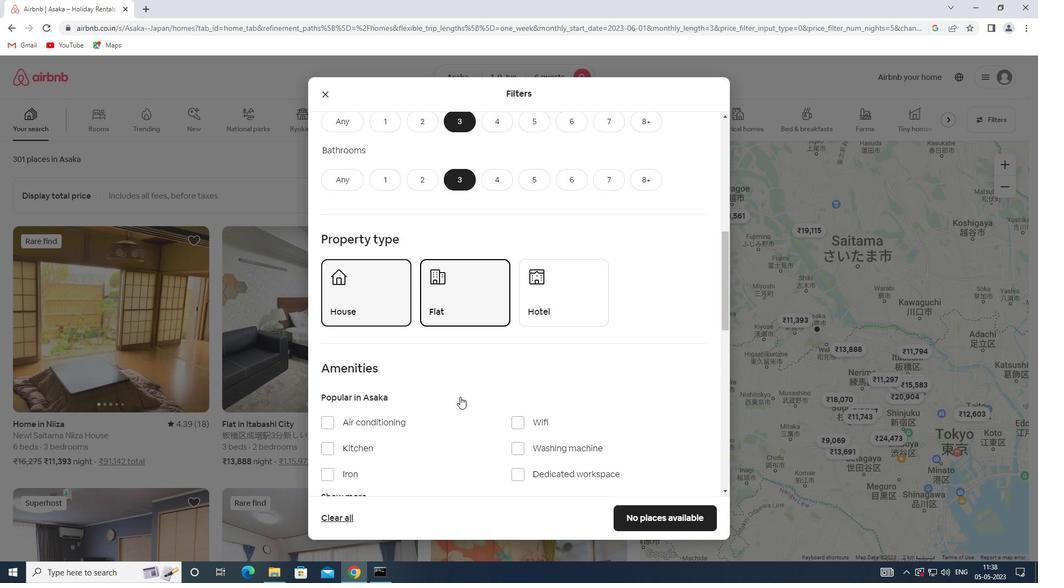 
Action: Mouse scrolled (460, 396) with delta (0, 0)
Screenshot: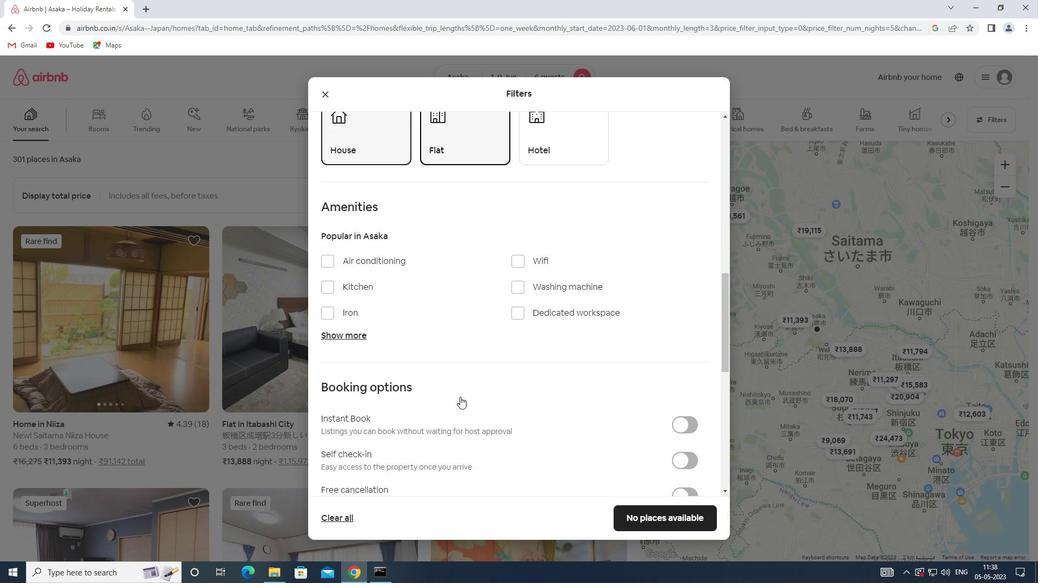 
Action: Mouse scrolled (460, 396) with delta (0, 0)
Screenshot: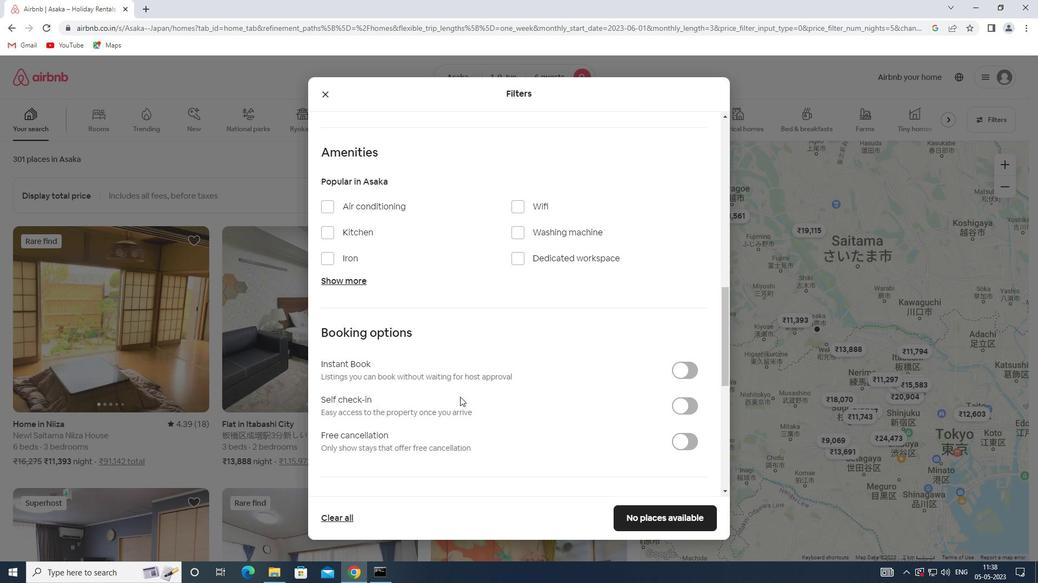 
Action: Mouse scrolled (460, 396) with delta (0, 0)
Screenshot: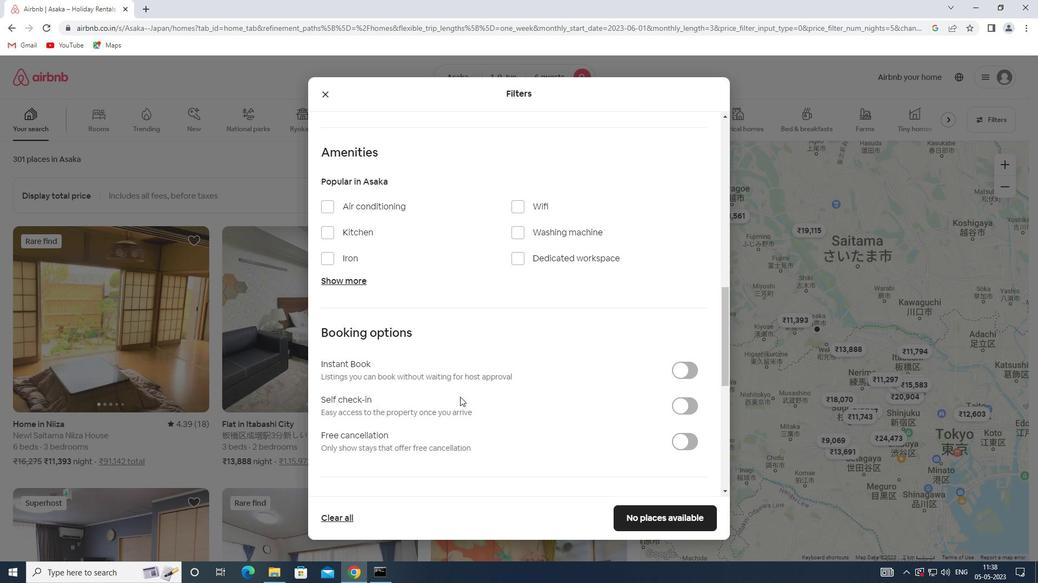 
Action: Mouse moved to (682, 297)
Screenshot: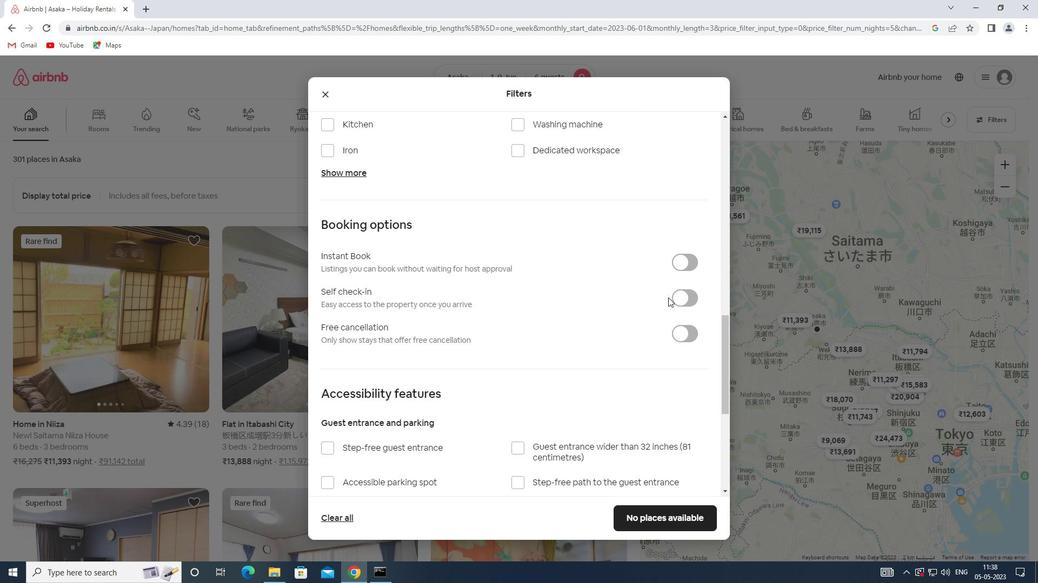 
Action: Mouse pressed left at (682, 297)
Screenshot: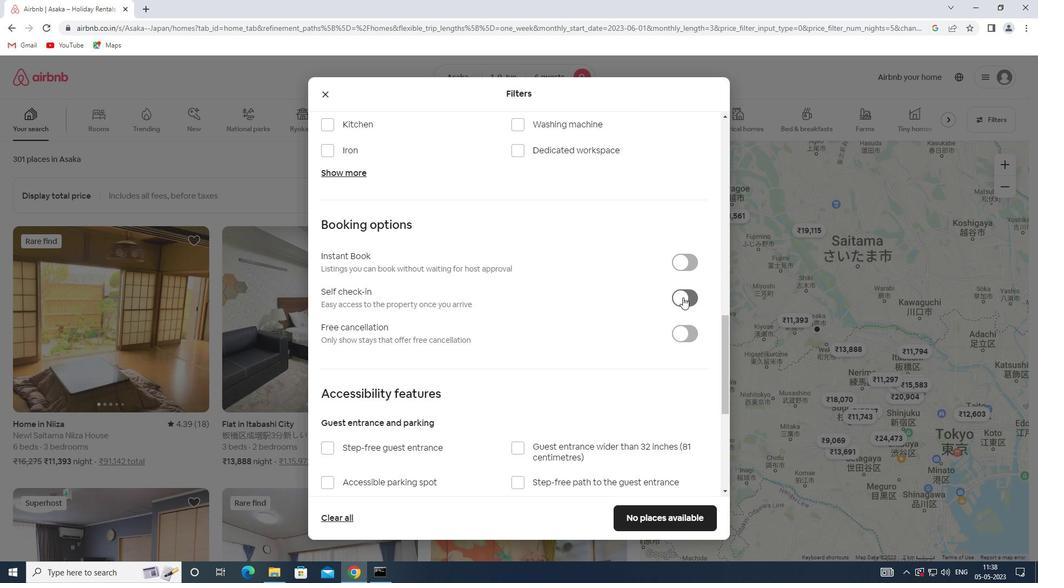 
Action: Mouse moved to (426, 345)
Screenshot: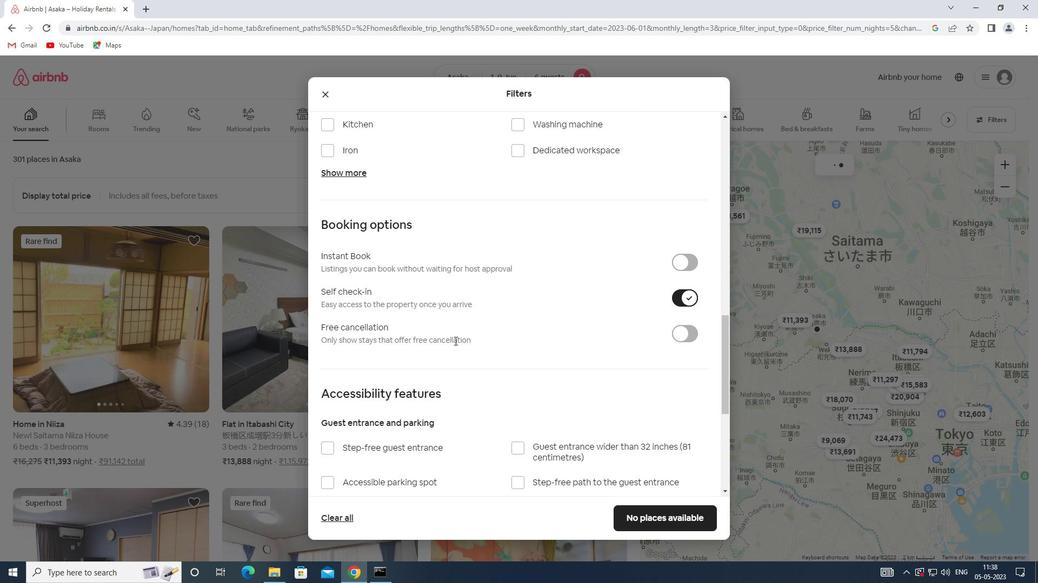 
Action: Mouse scrolled (426, 344) with delta (0, 0)
Screenshot: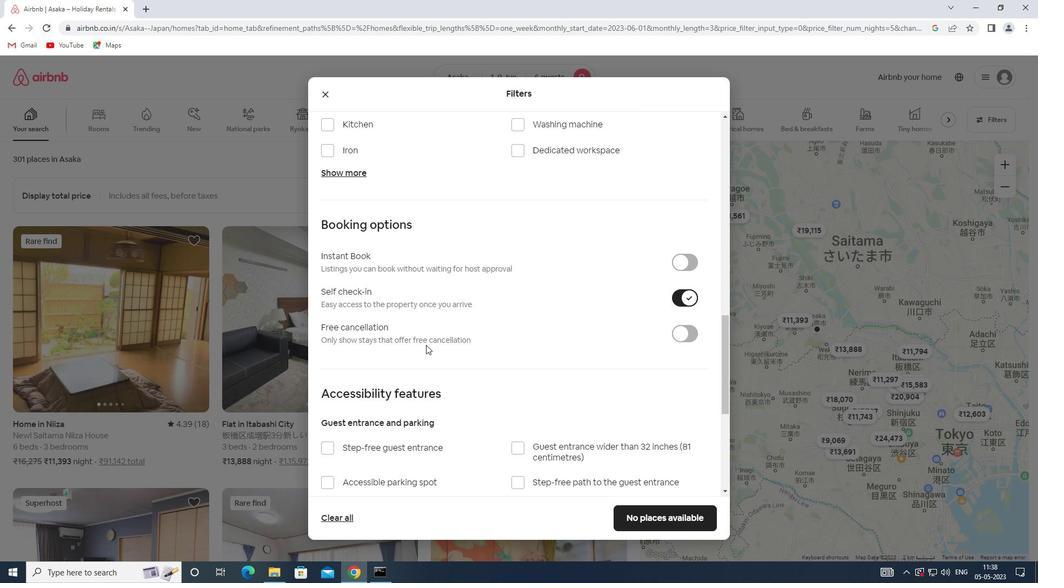 
Action: Mouse scrolled (426, 344) with delta (0, 0)
Screenshot: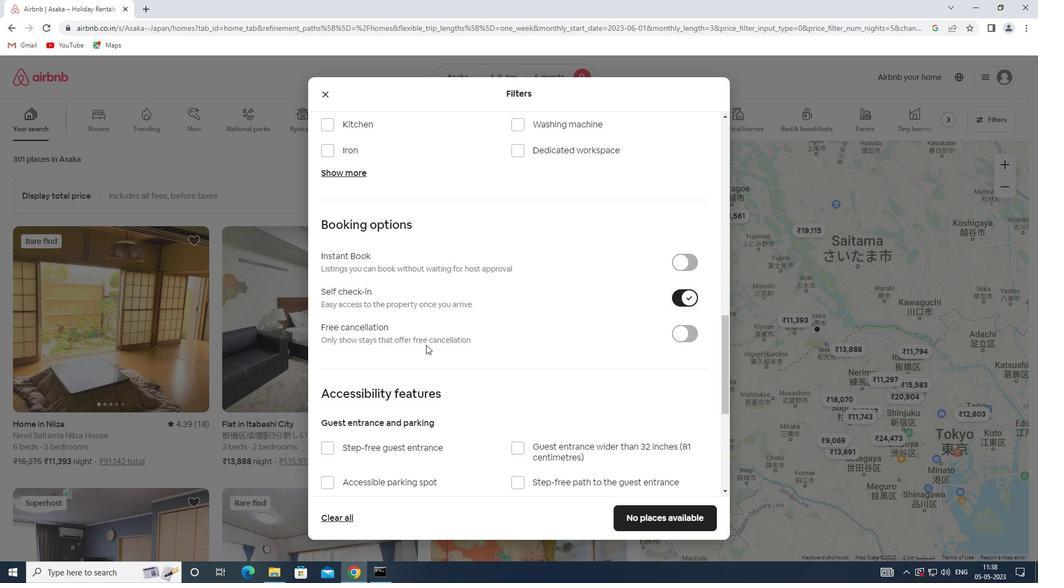 
Action: Mouse scrolled (426, 344) with delta (0, 0)
Screenshot: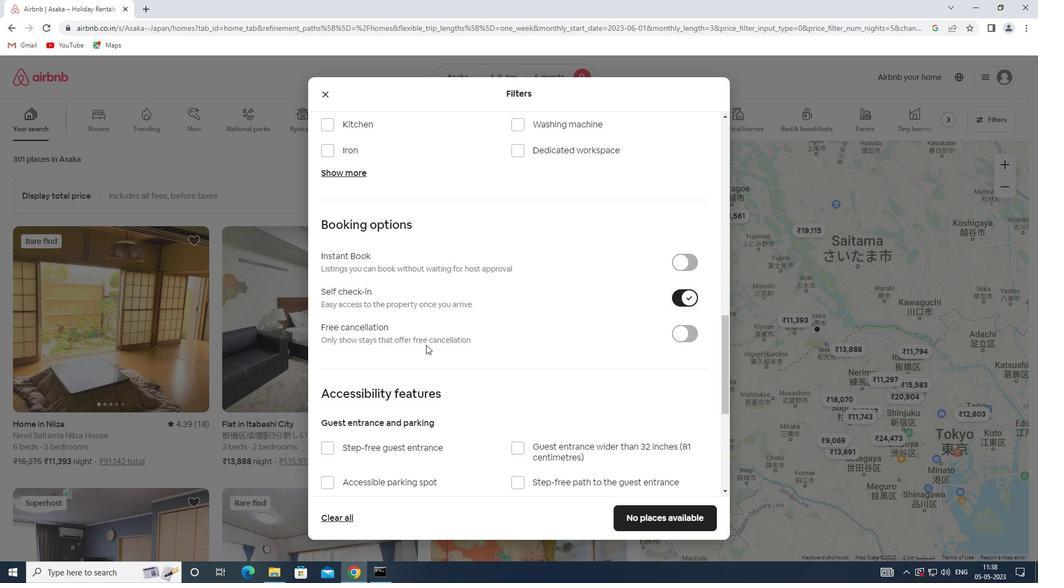 
Action: Mouse scrolled (426, 344) with delta (0, 0)
Screenshot: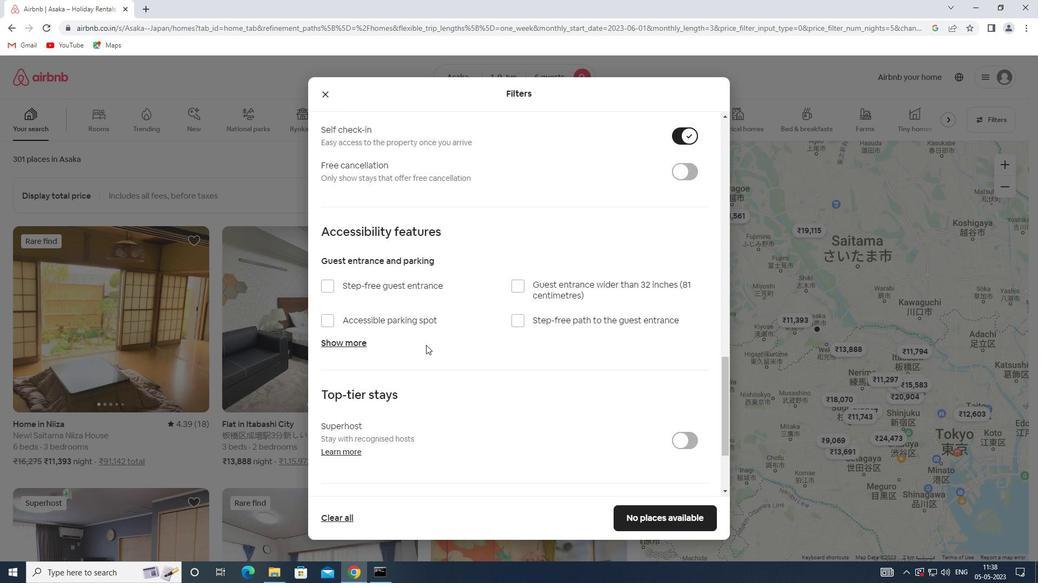 
Action: Mouse scrolled (426, 344) with delta (0, 0)
Screenshot: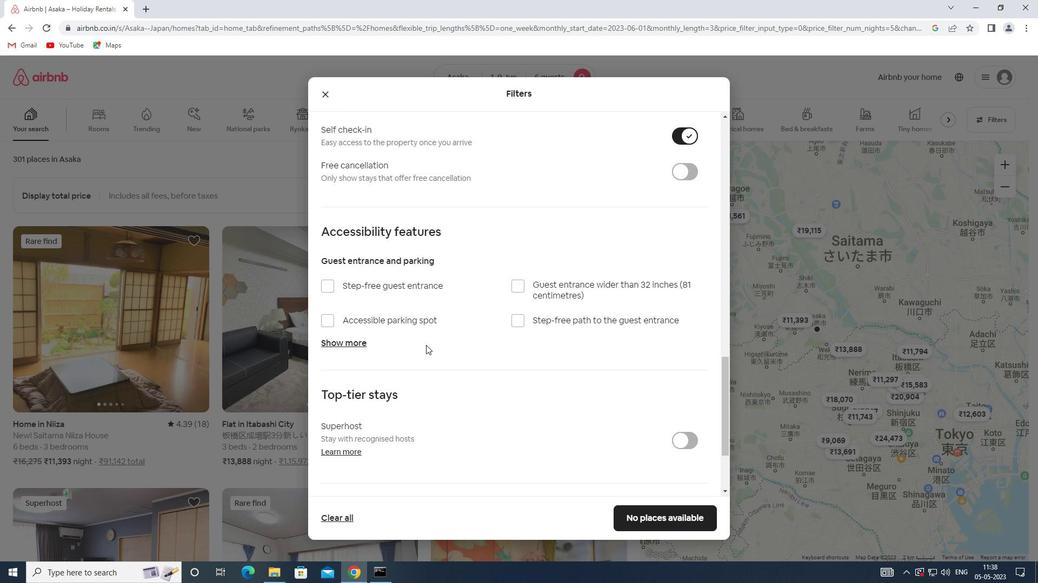 
Action: Mouse scrolled (426, 344) with delta (0, 0)
Screenshot: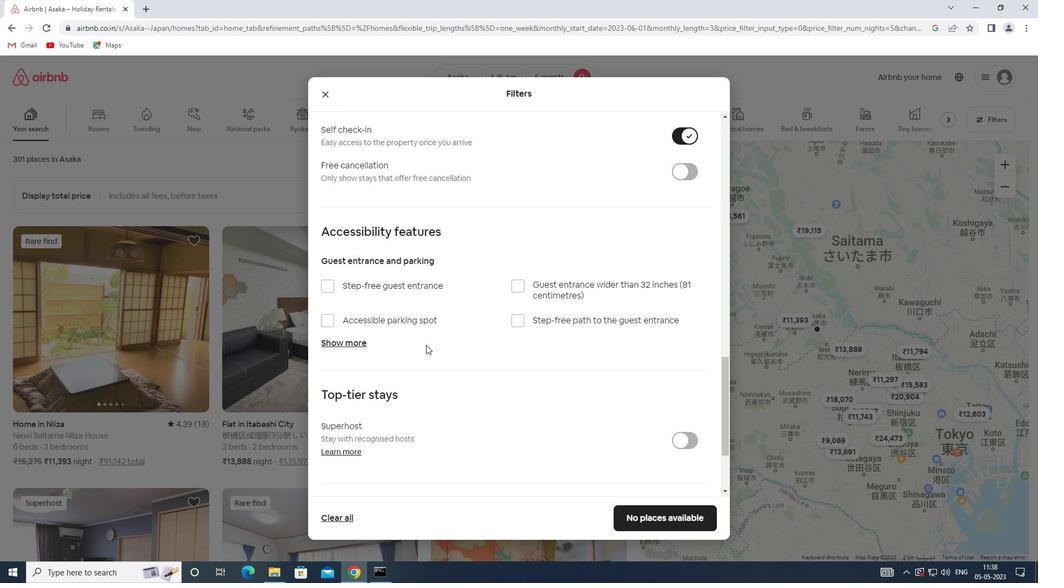 
Action: Mouse scrolled (426, 344) with delta (0, 0)
Screenshot: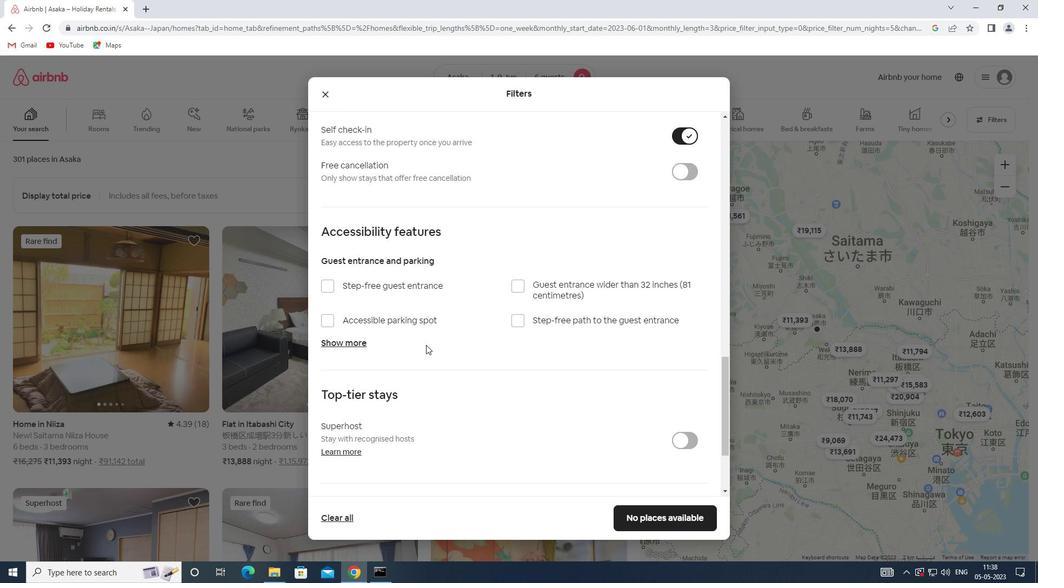 
Action: Mouse moved to (421, 353)
Screenshot: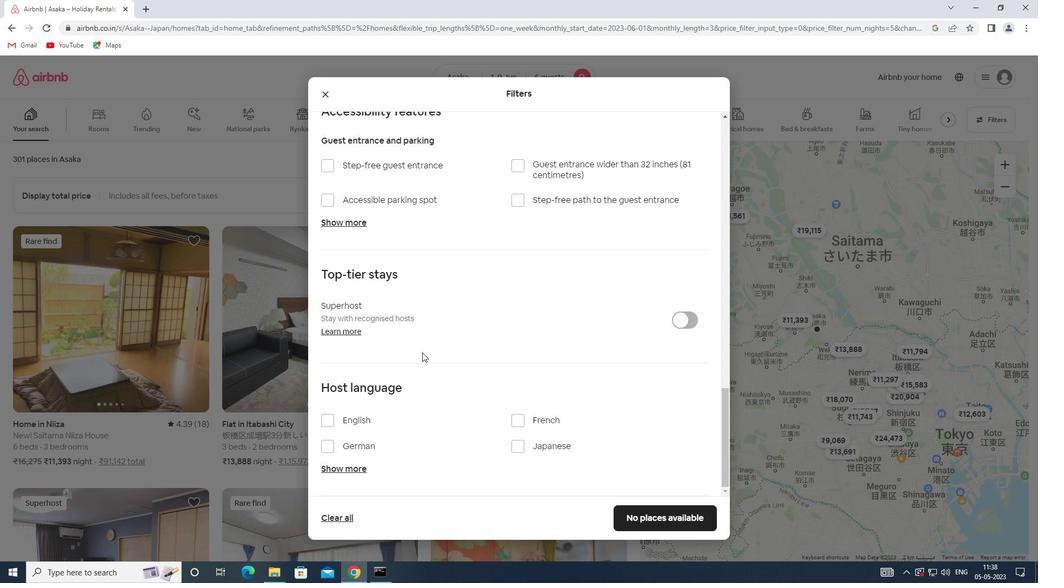 
Action: Mouse scrolled (421, 353) with delta (0, 0)
Screenshot: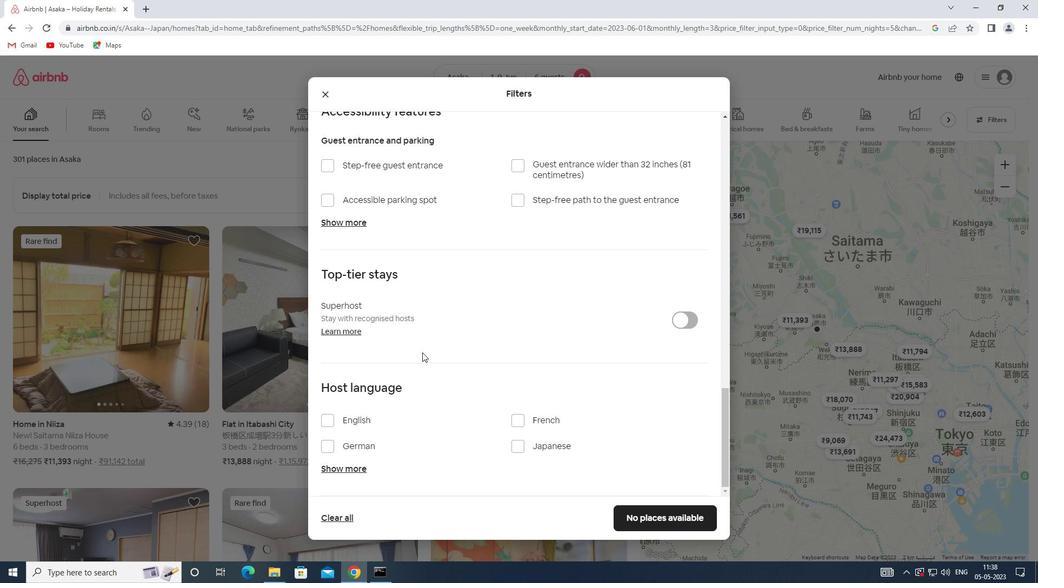 
Action: Mouse scrolled (421, 353) with delta (0, 0)
Screenshot: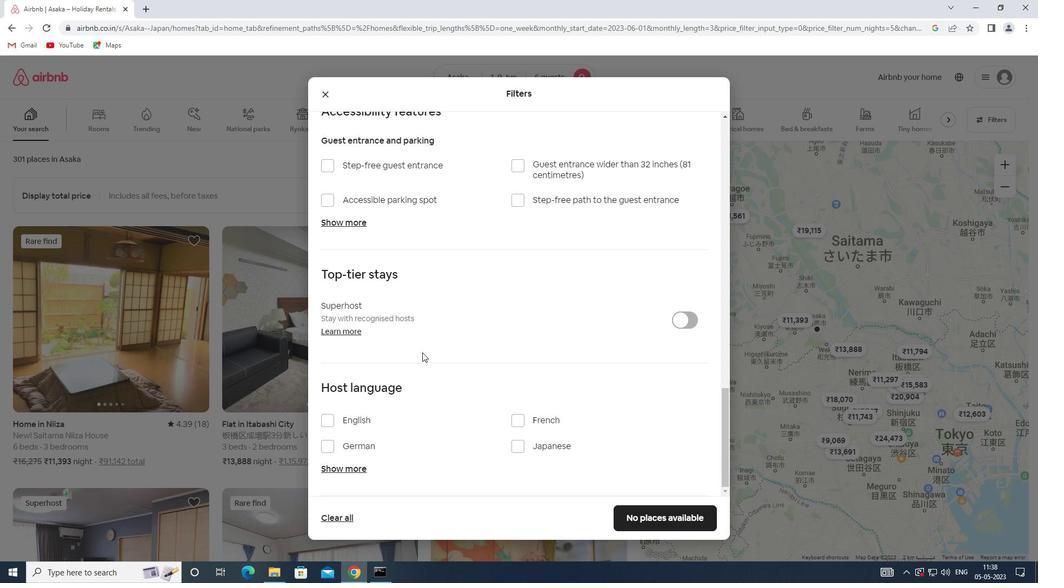 
Action: Mouse moved to (353, 423)
Screenshot: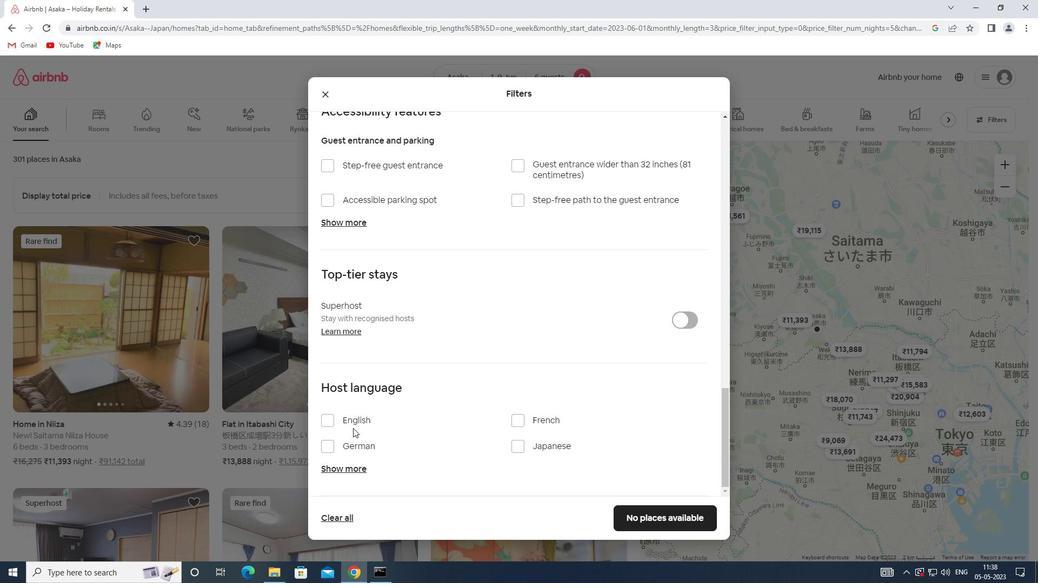
Action: Mouse pressed left at (353, 423)
Screenshot: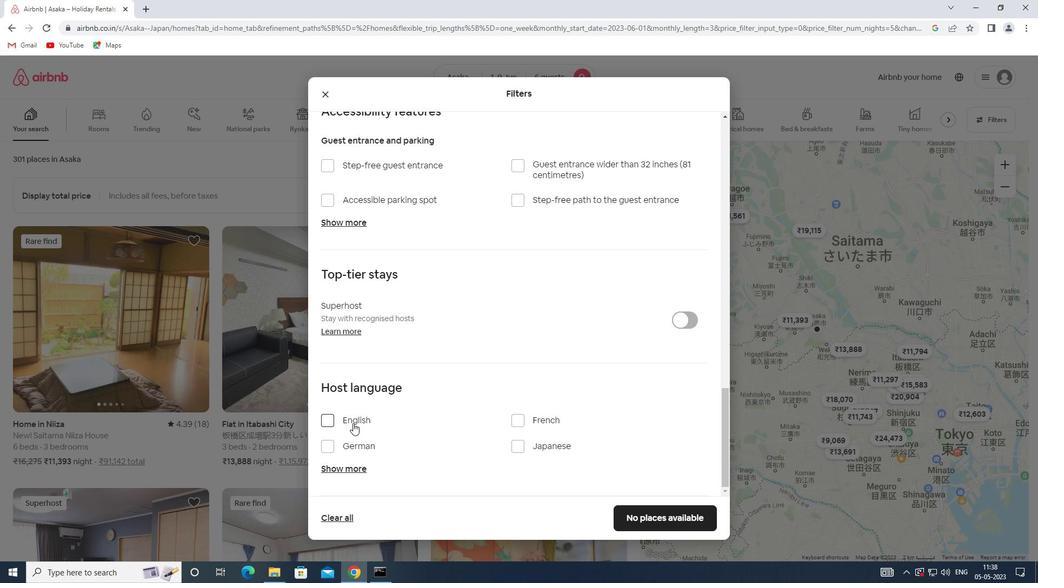 
Action: Mouse moved to (642, 522)
Screenshot: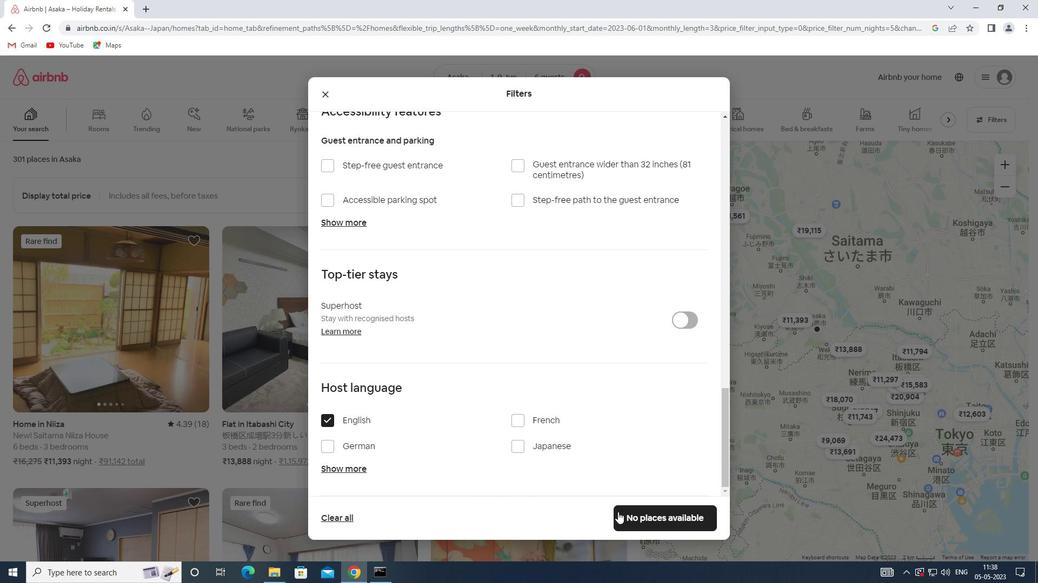 
Action: Mouse pressed left at (642, 522)
Screenshot: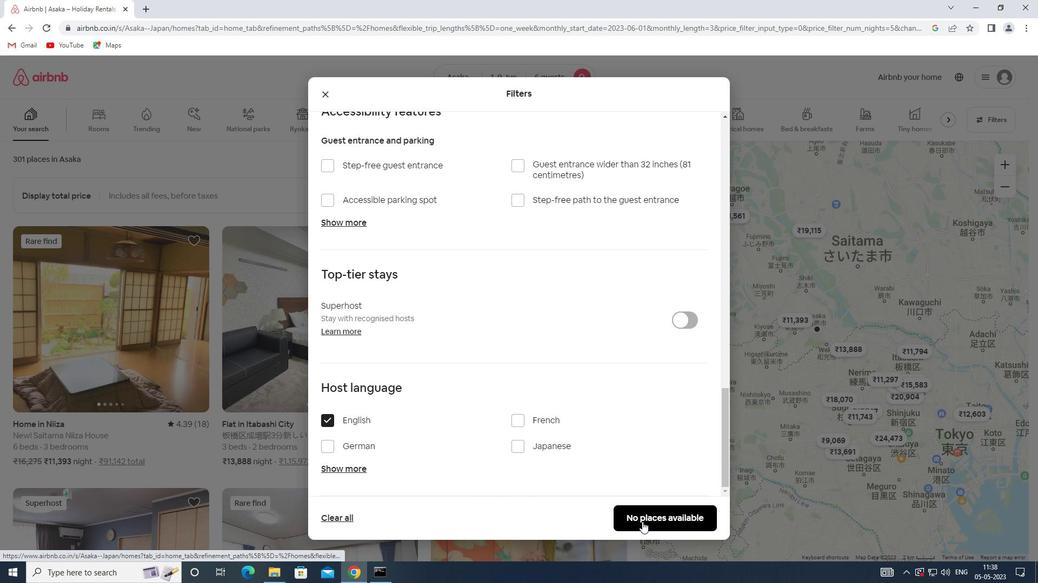 
